 Task: Find a place to stay in Kilis, Turkey from 22 June to 30 June for 2 guests, with a price range of ₹7000 to ₹15000, 1 bedroom, 1 bed, 1 bathroom, and self check-in option.
Action: Mouse pressed left at (503, 52)
Screenshot: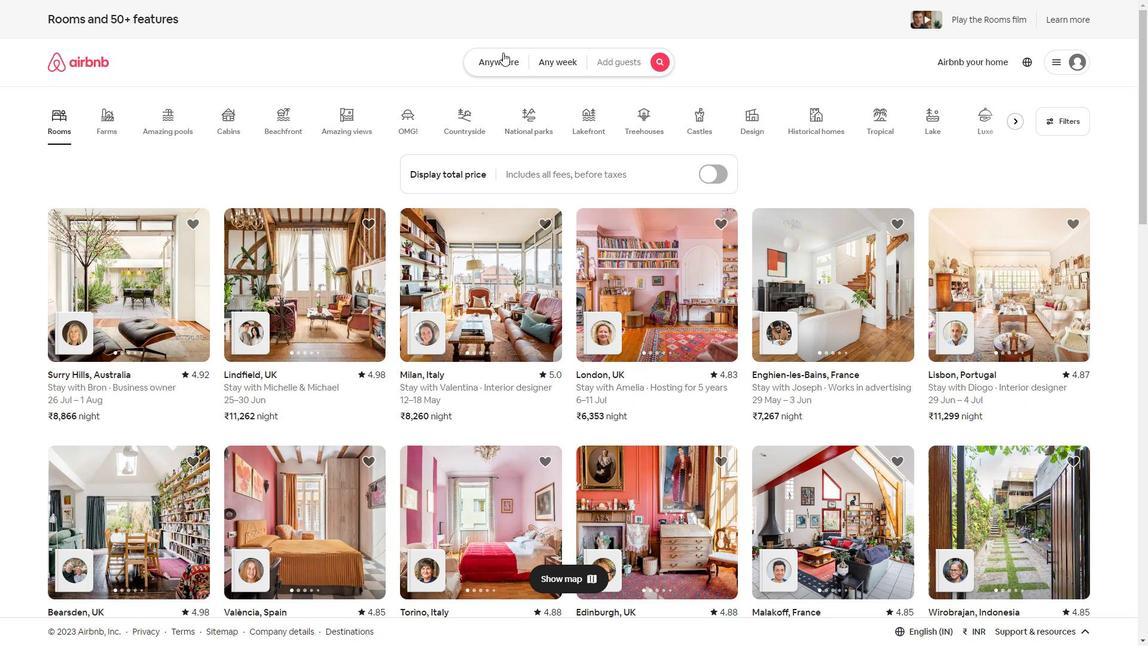 
Action: Mouse moved to (432, 97)
Screenshot: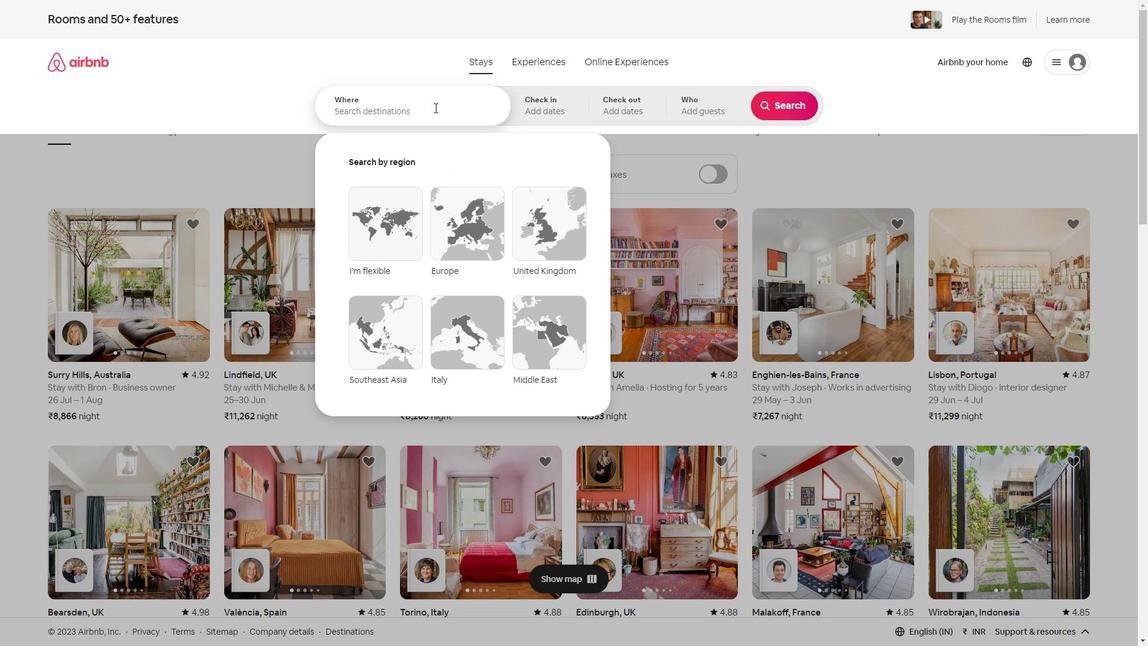
Action: Mouse pressed left at (432, 97)
Screenshot: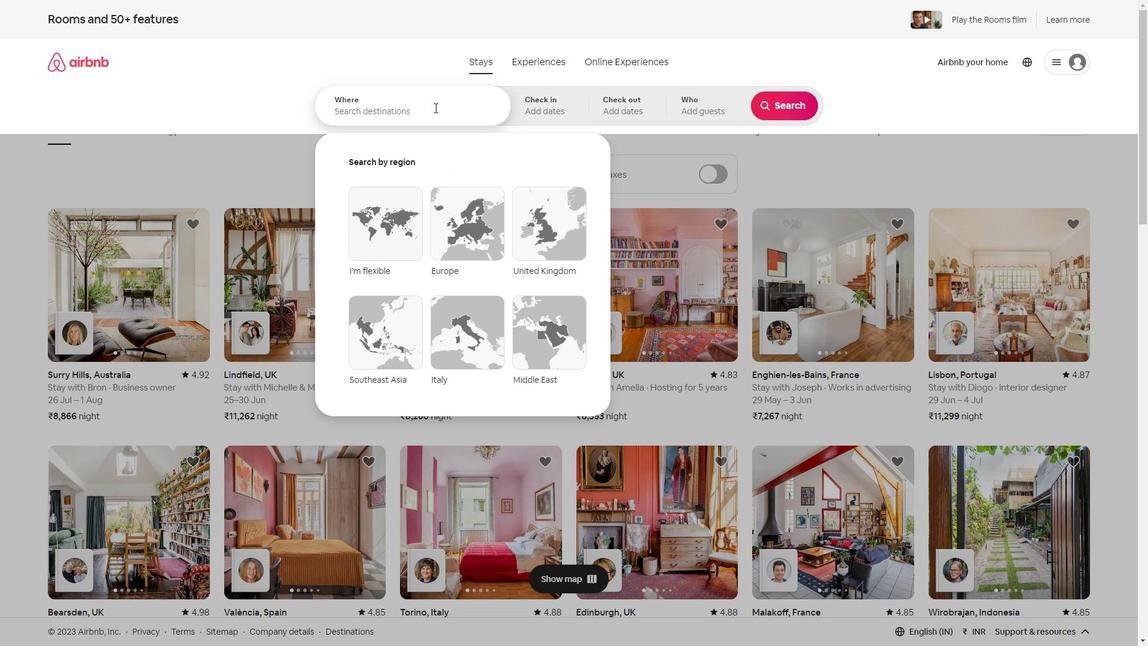 
Action: Mouse moved to (415, 114)
Screenshot: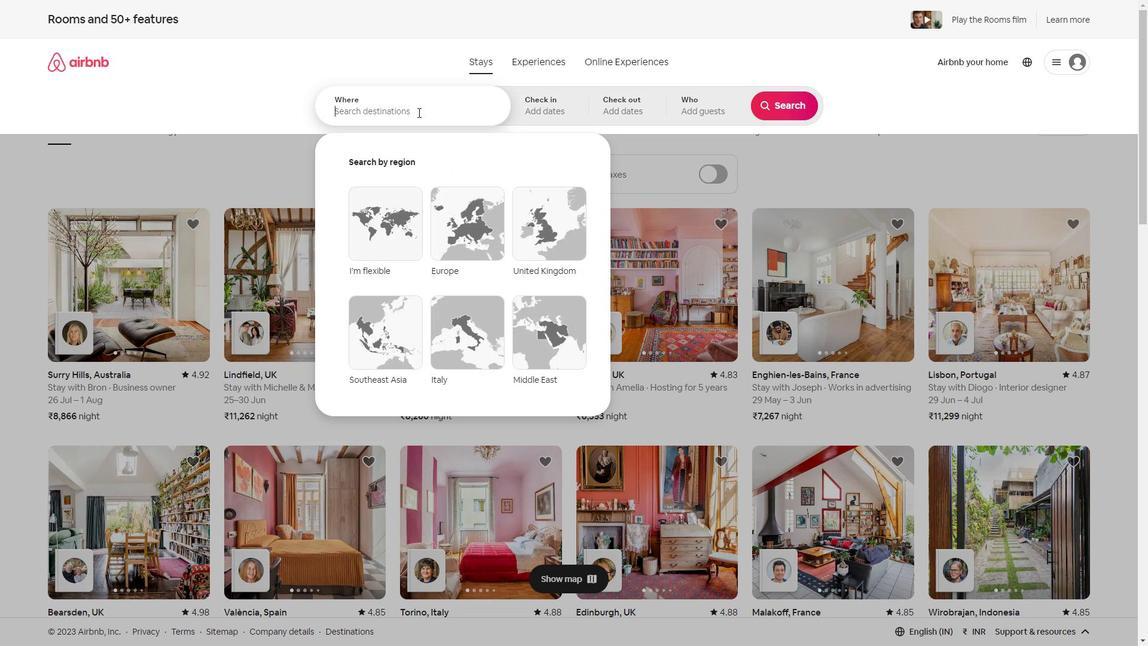 
Action: Key pressed <Key.shift>Space<Key.space>in<Key.space><Key.shift><Key.shift><Key.shift>Kilis,<Key.shift>TURKEY
Screenshot: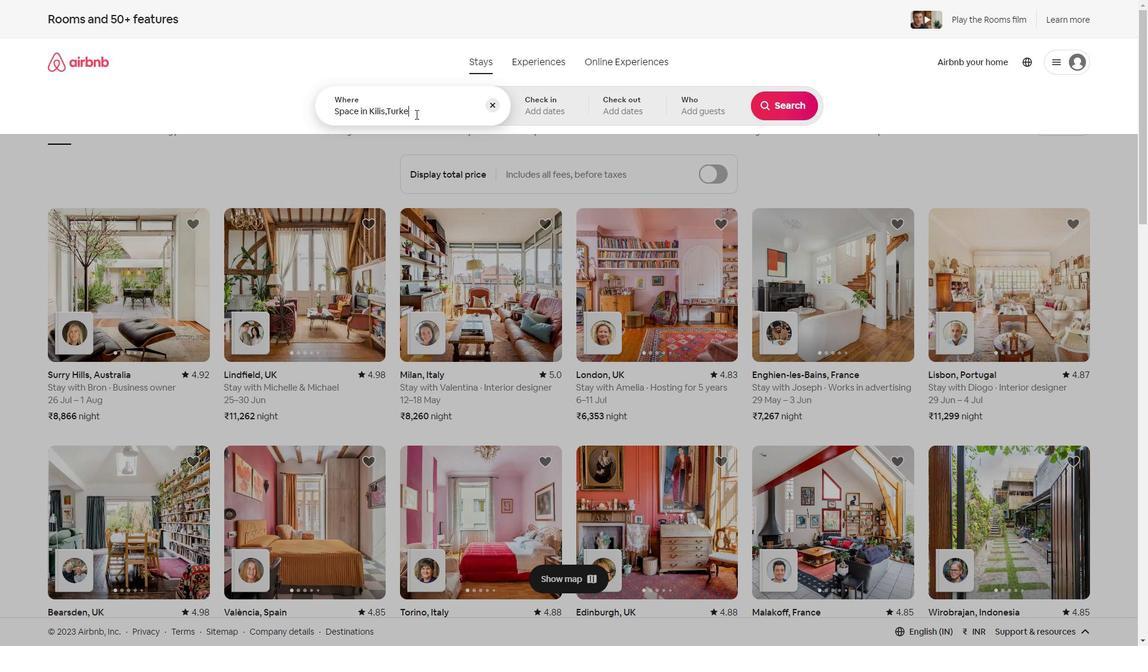 
Action: Mouse moved to (526, 104)
Screenshot: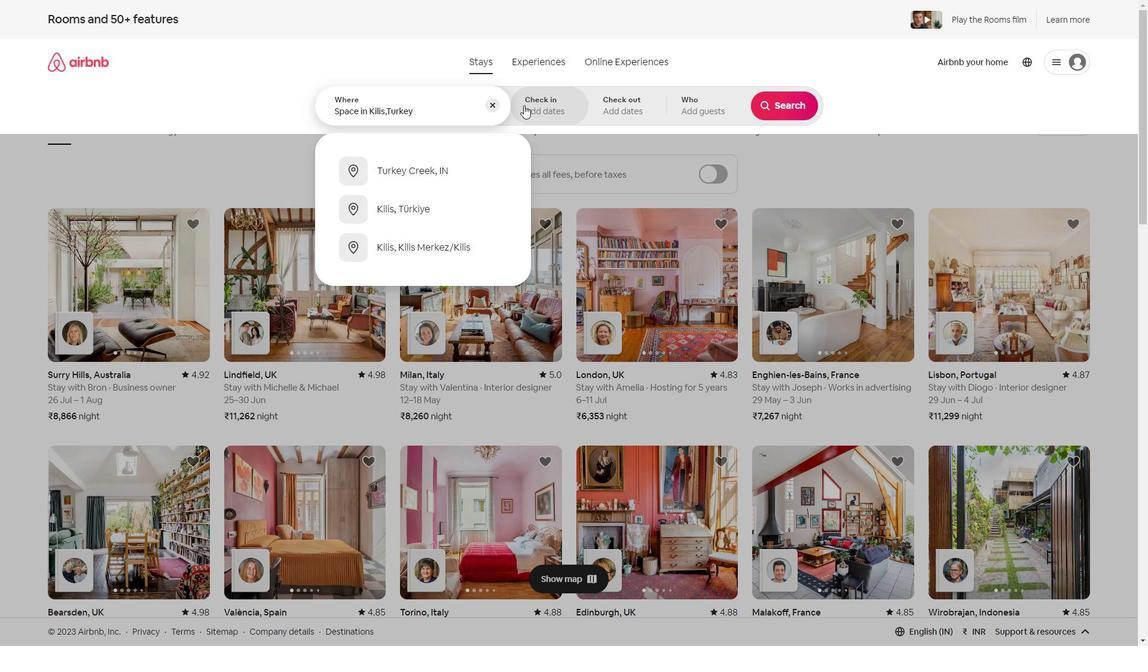 
Action: Mouse pressed left at (526, 104)
Screenshot: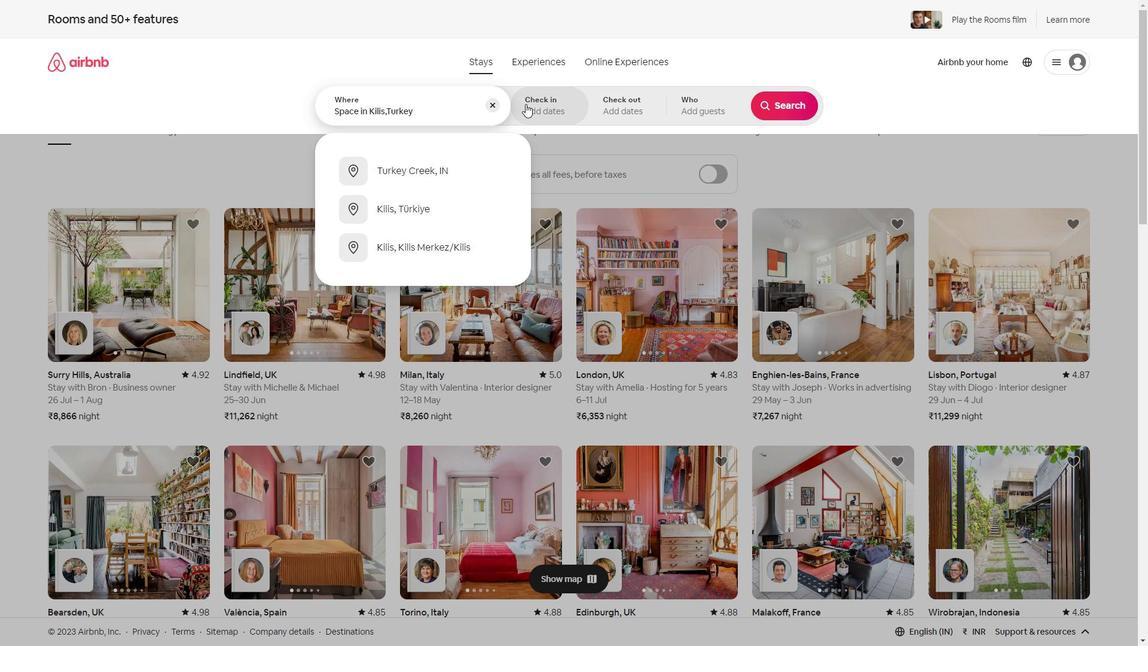 
Action: Mouse moved to (714, 339)
Screenshot: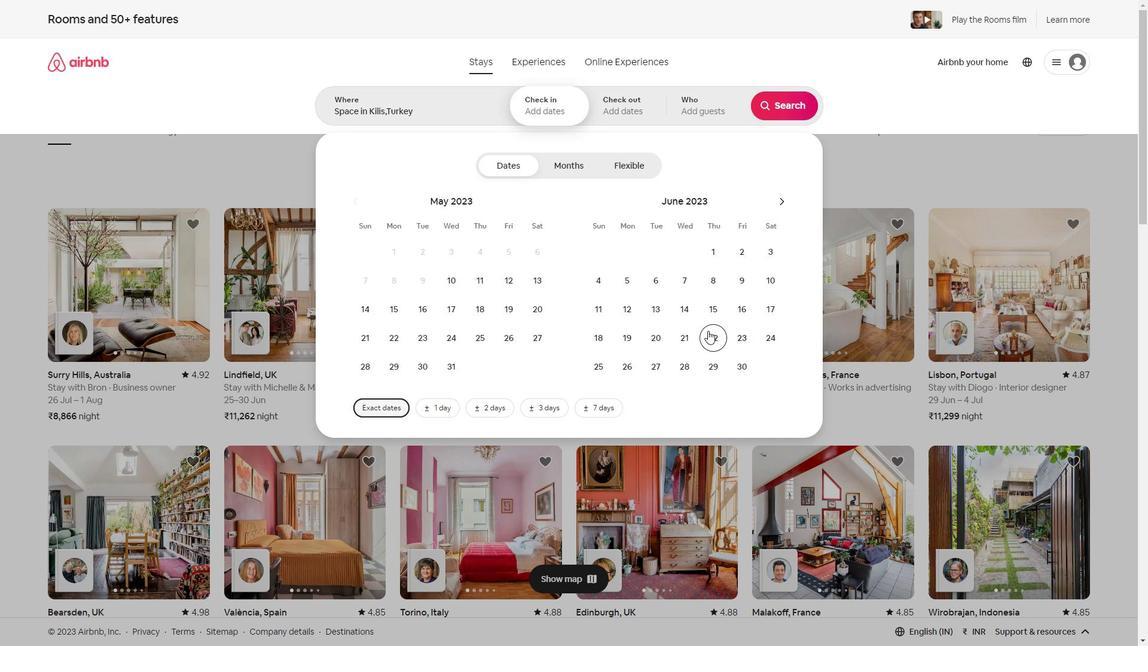 
Action: Mouse pressed left at (714, 339)
Screenshot: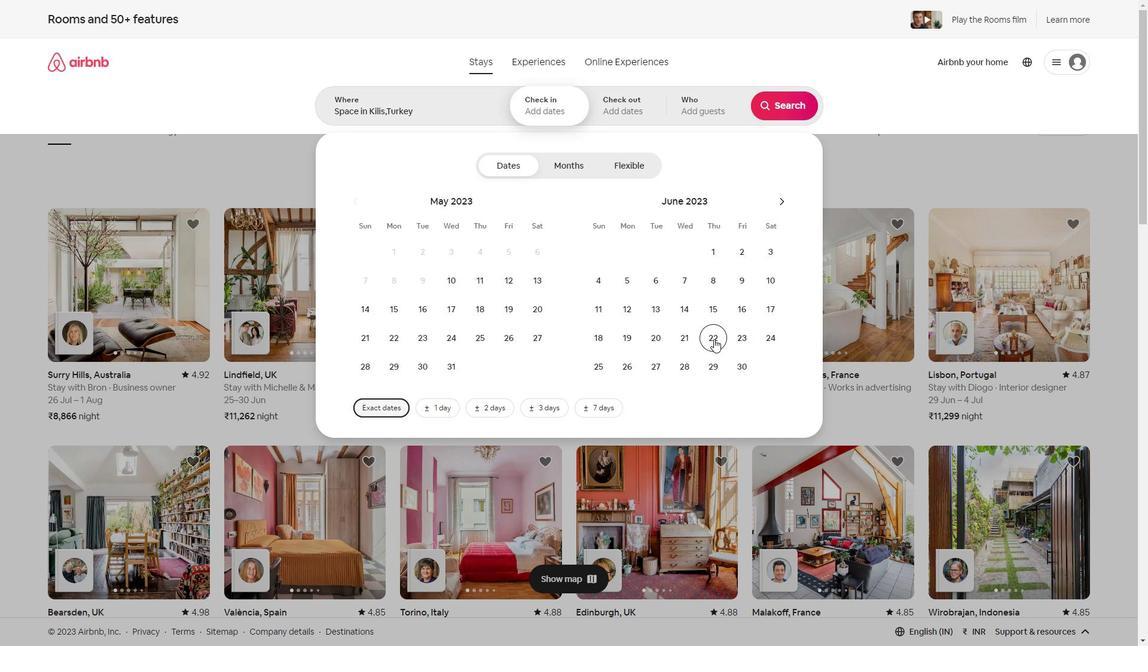 
Action: Mouse moved to (736, 367)
Screenshot: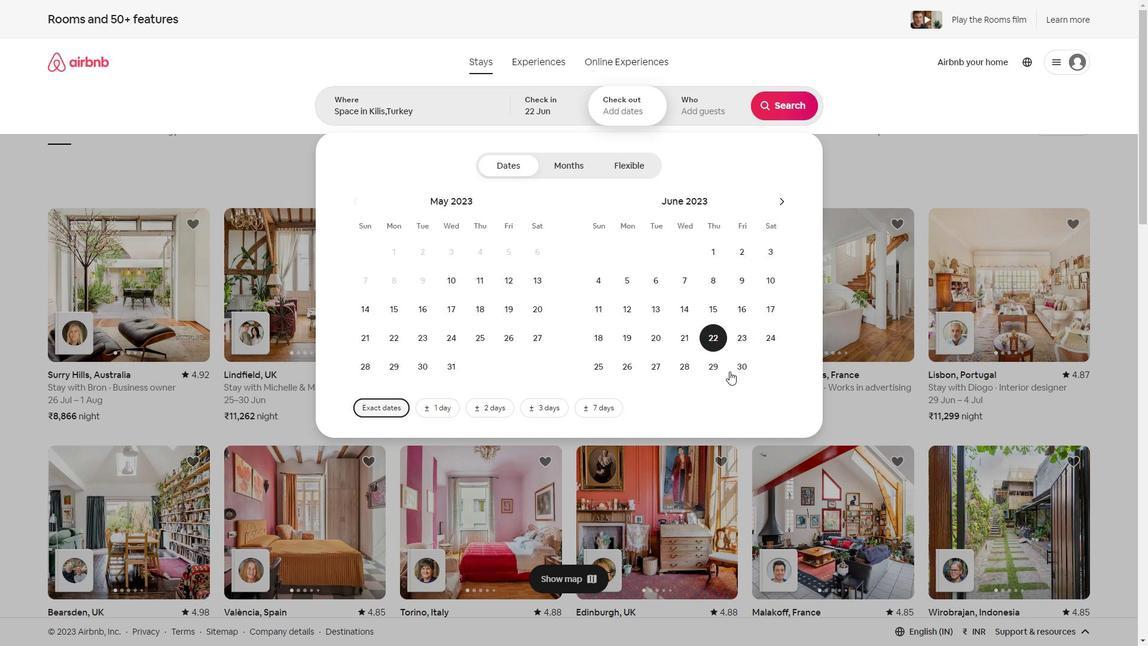 
Action: Mouse pressed left at (736, 367)
Screenshot: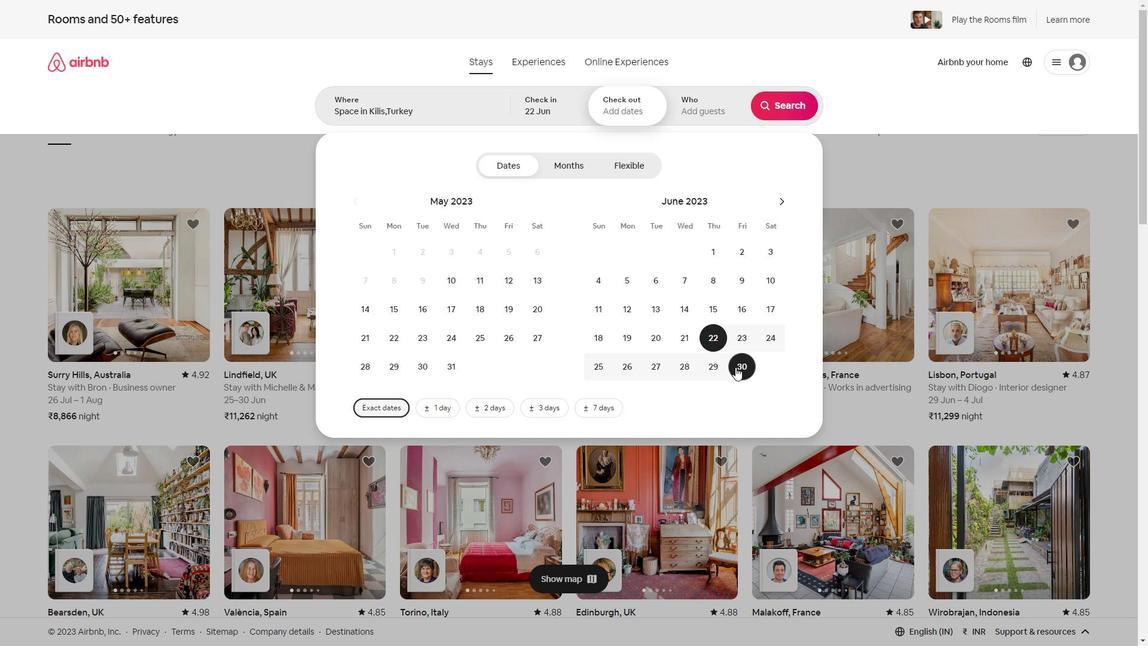 
Action: Mouse moved to (697, 114)
Screenshot: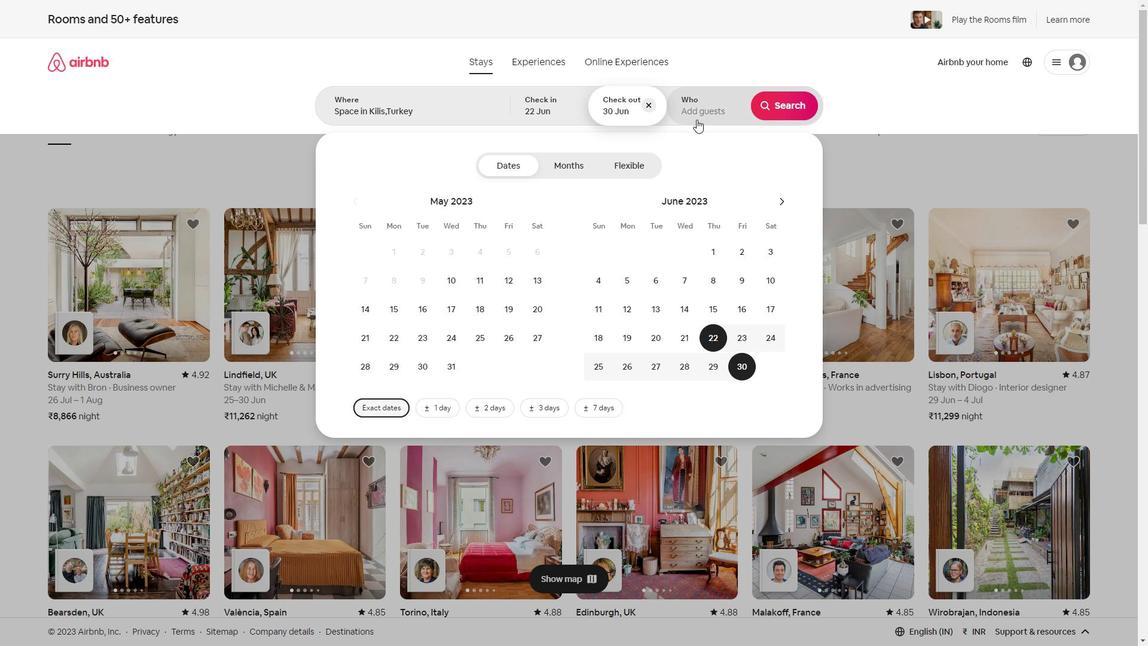 
Action: Mouse pressed left at (697, 114)
Screenshot: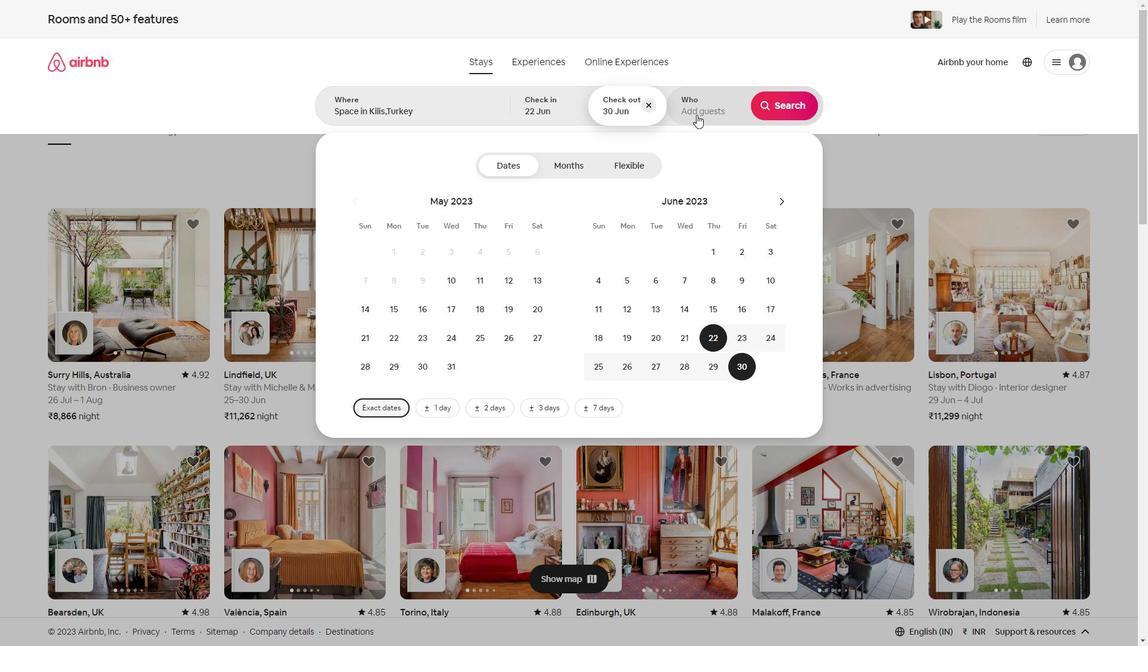 
Action: Mouse moved to (789, 169)
Screenshot: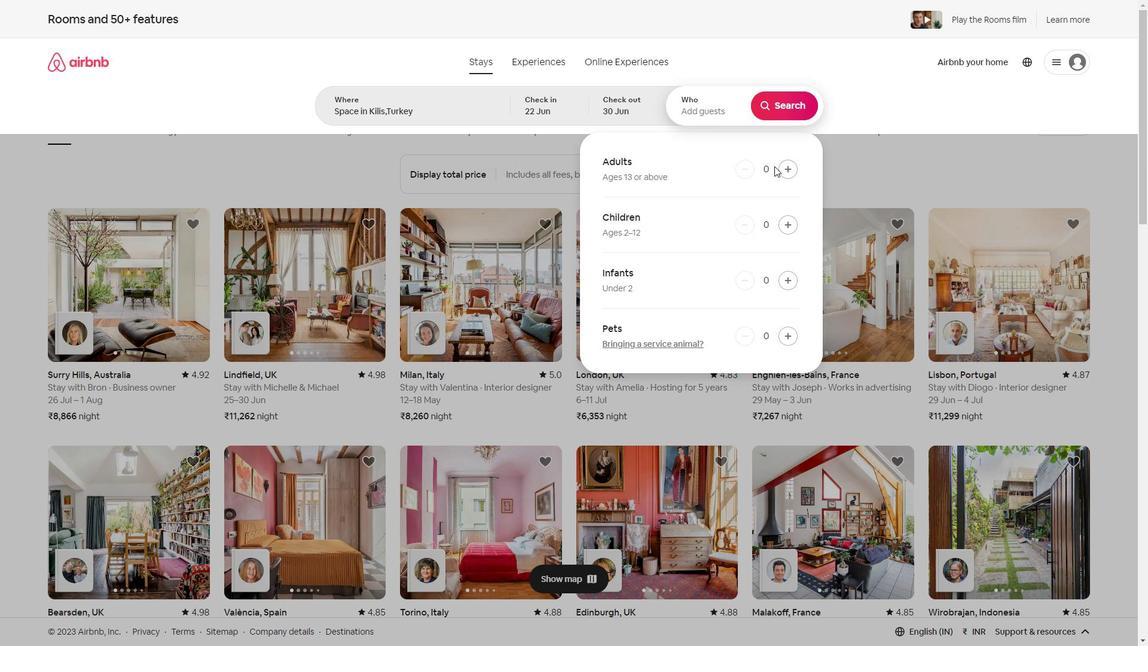
Action: Mouse pressed left at (789, 169)
Screenshot: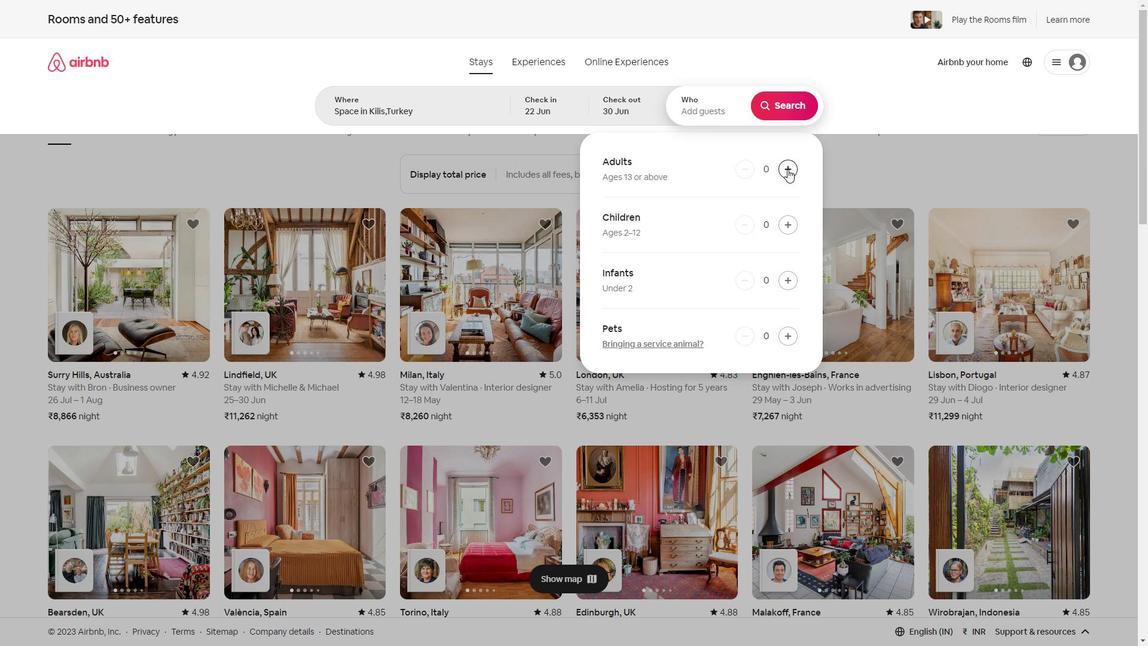 
Action: Mouse pressed left at (789, 169)
Screenshot: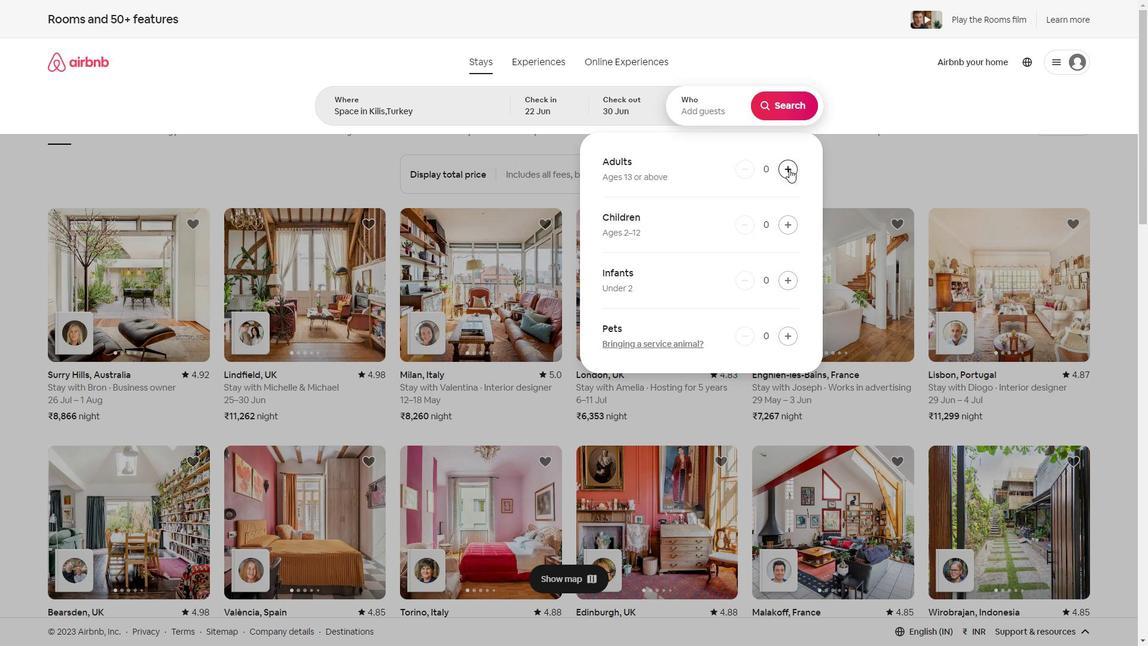 
Action: Mouse moved to (791, 112)
Screenshot: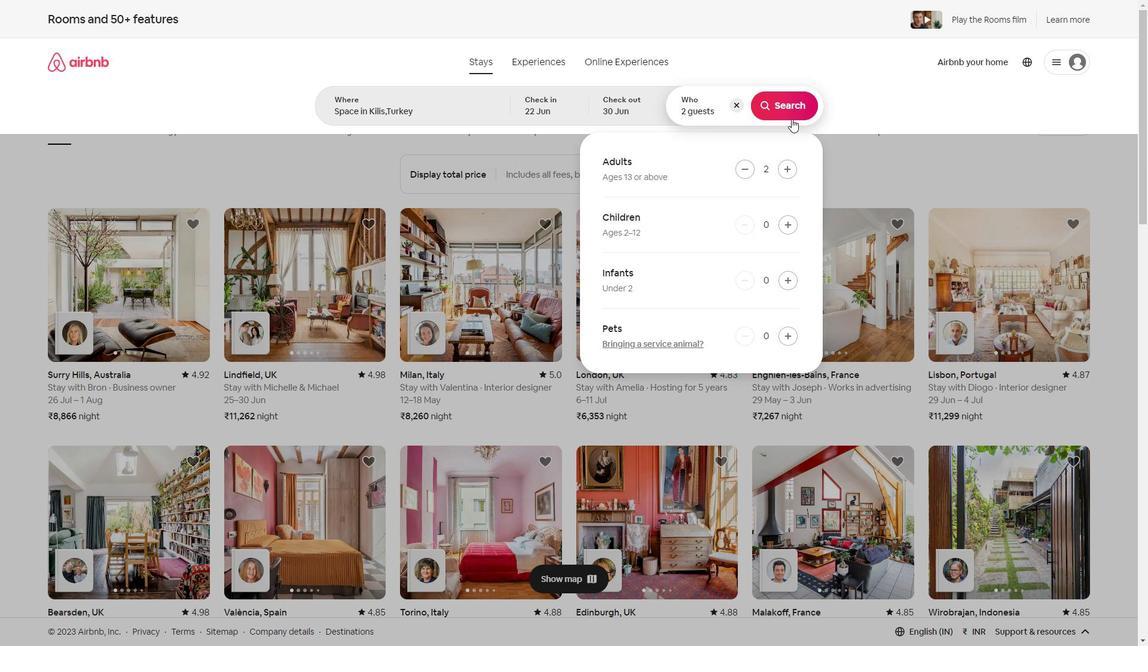 
Action: Mouse pressed left at (791, 112)
Screenshot: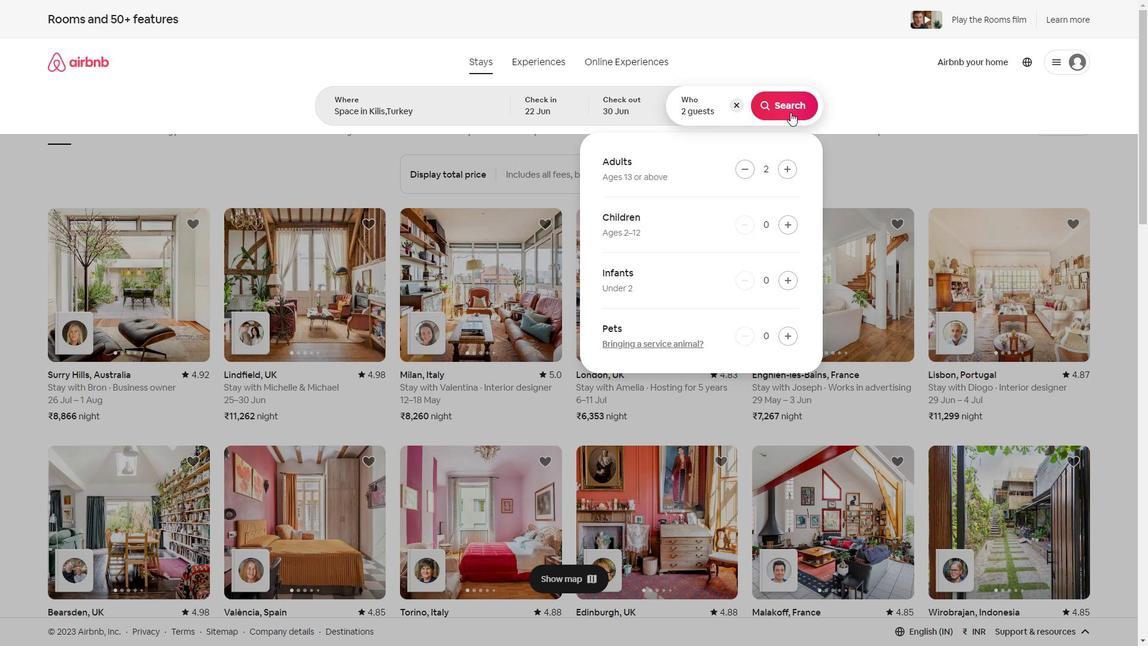 
Action: Mouse moved to (418, 360)
Screenshot: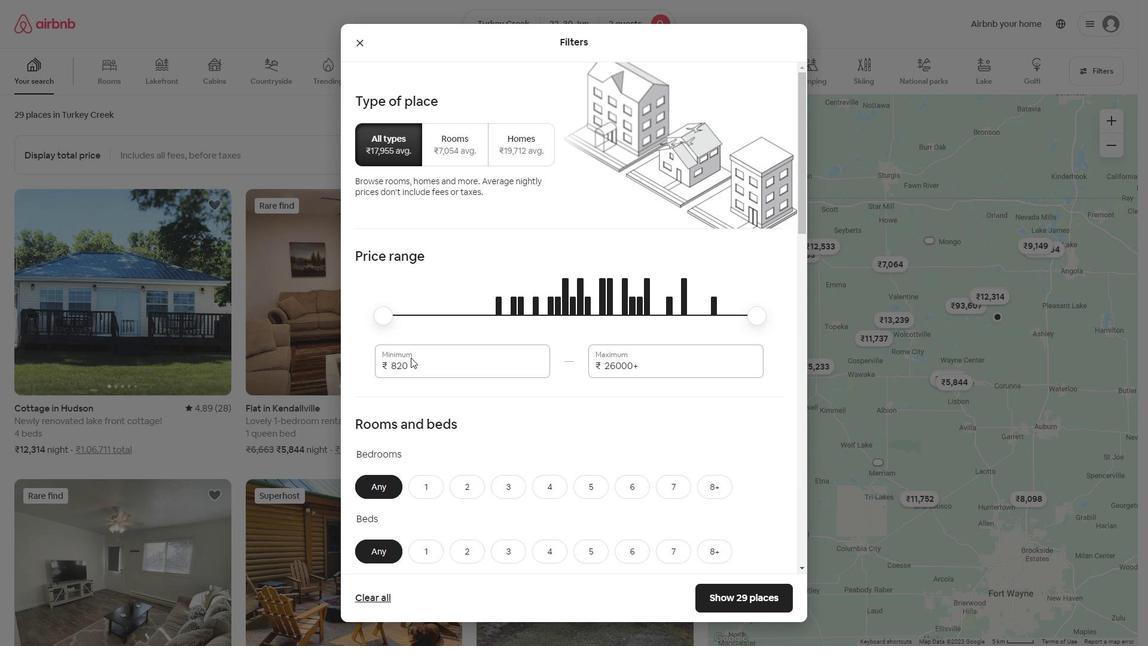 
Action: Mouse pressed left at (418, 360)
Screenshot: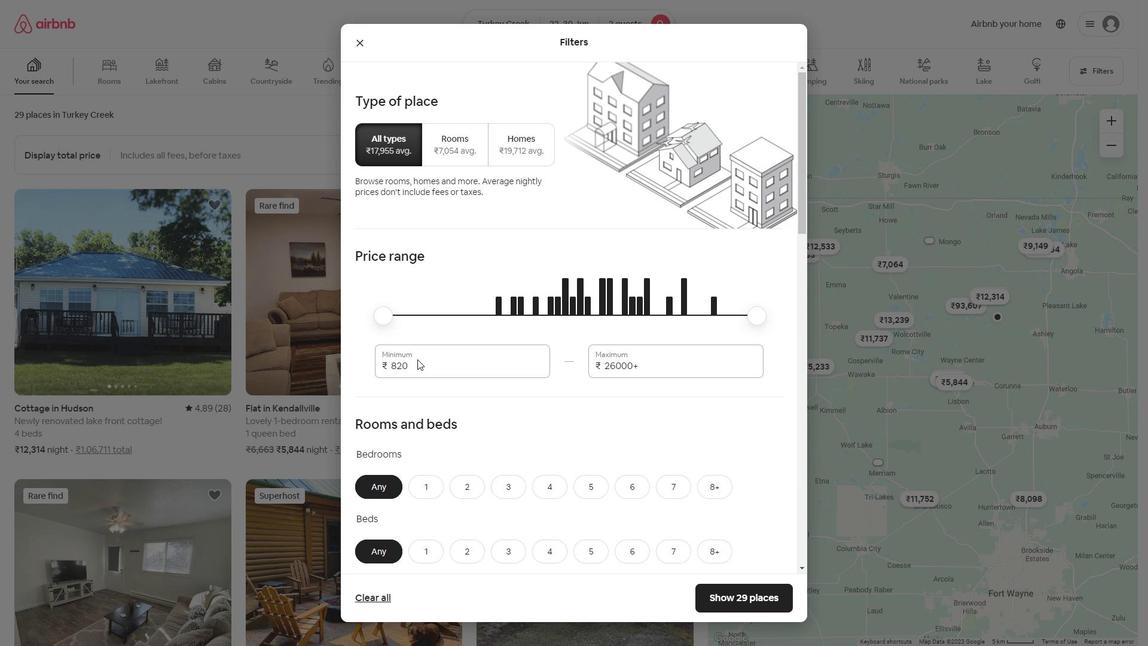 
Action: Key pressed <Key.backspace><Key.backspace><Key.backspace><Key.backspace><Key.backspace><Key.backspace><Key.backspace><Key.backspace><Key.backspace><Key.backspace><Key.backspace><Key.backspace>7000
Screenshot: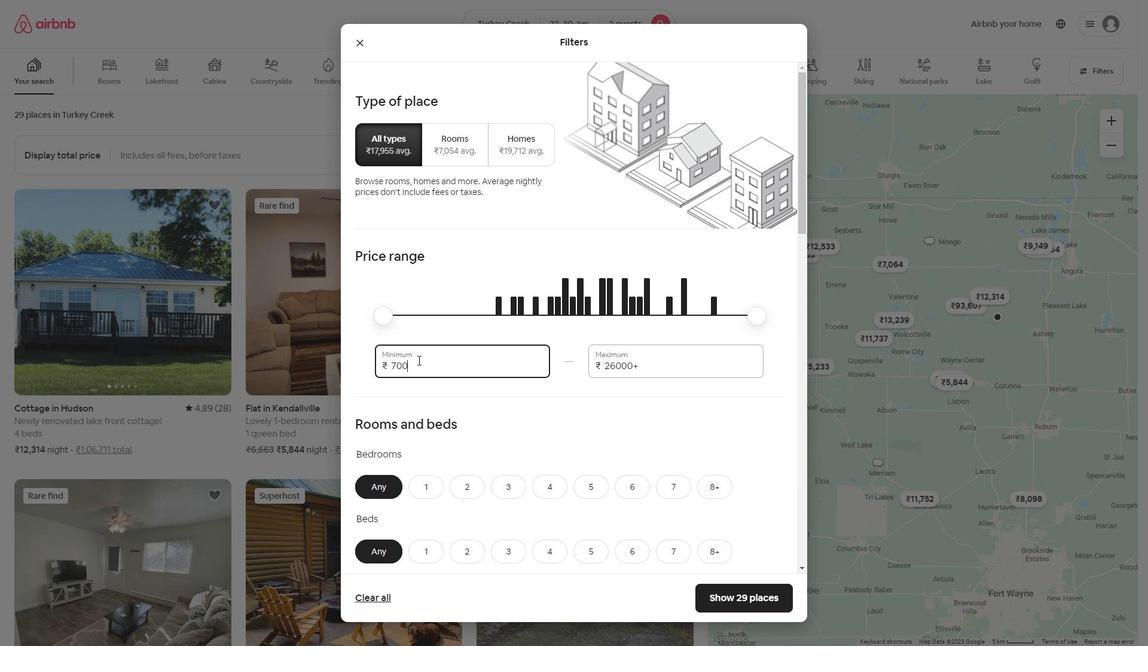
Action: Mouse moved to (680, 370)
Screenshot: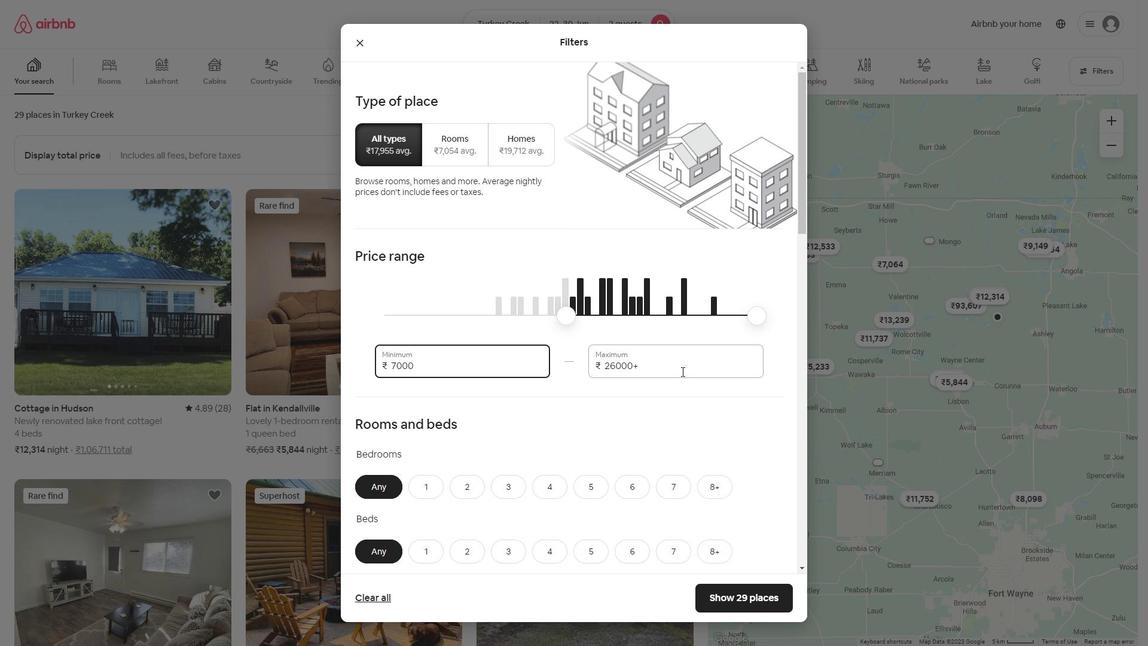 
Action: Mouse pressed left at (680, 370)
Screenshot: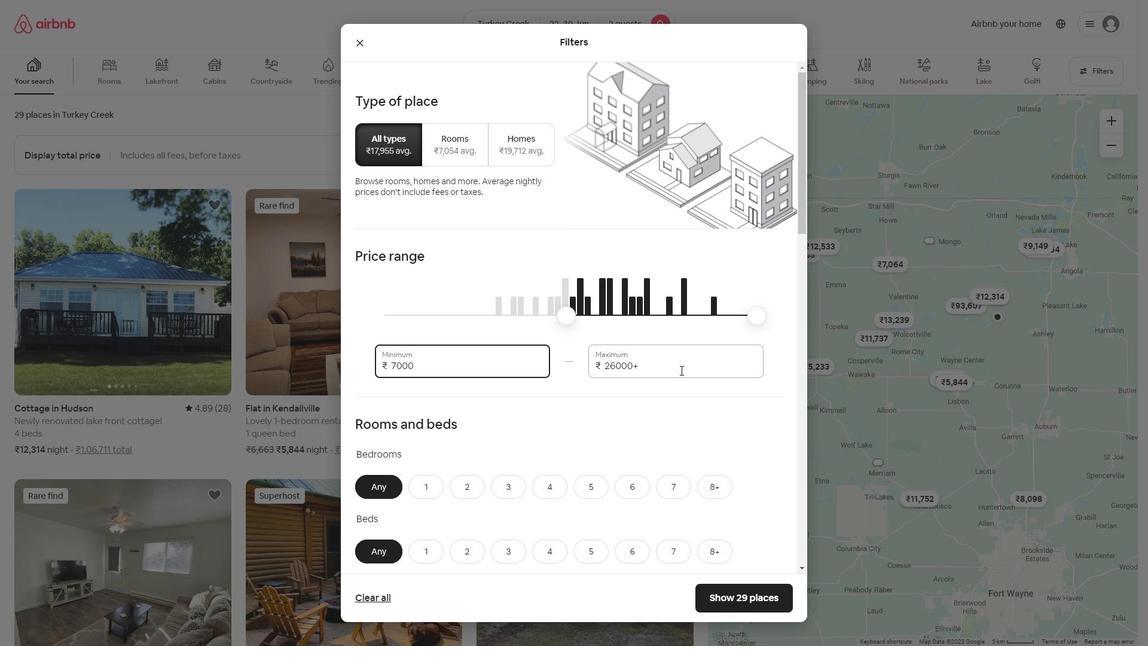 
Action: Key pressed <Key.backspace><Key.backspace><Key.backspace><Key.backspace><Key.backspace><Key.backspace><Key.backspace><Key.backspace><Key.backspace><Key.backspace><Key.backspace><Key.backspace><Key.backspace><Key.backspace><Key.backspace>15000
Screenshot: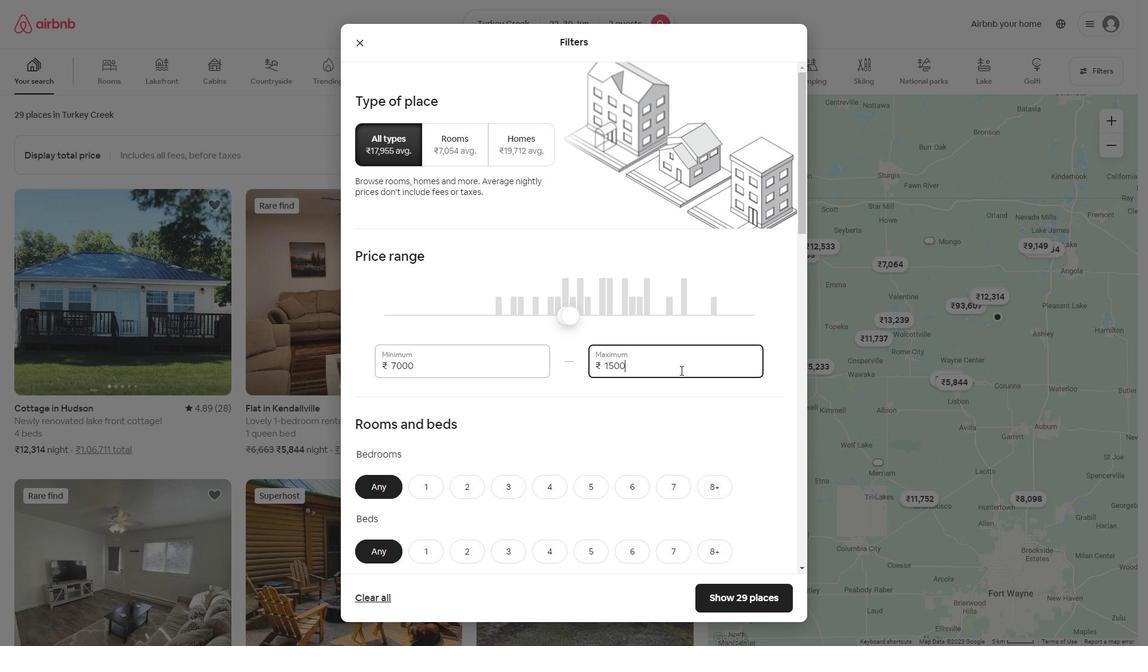 
Action: Mouse moved to (508, 486)
Screenshot: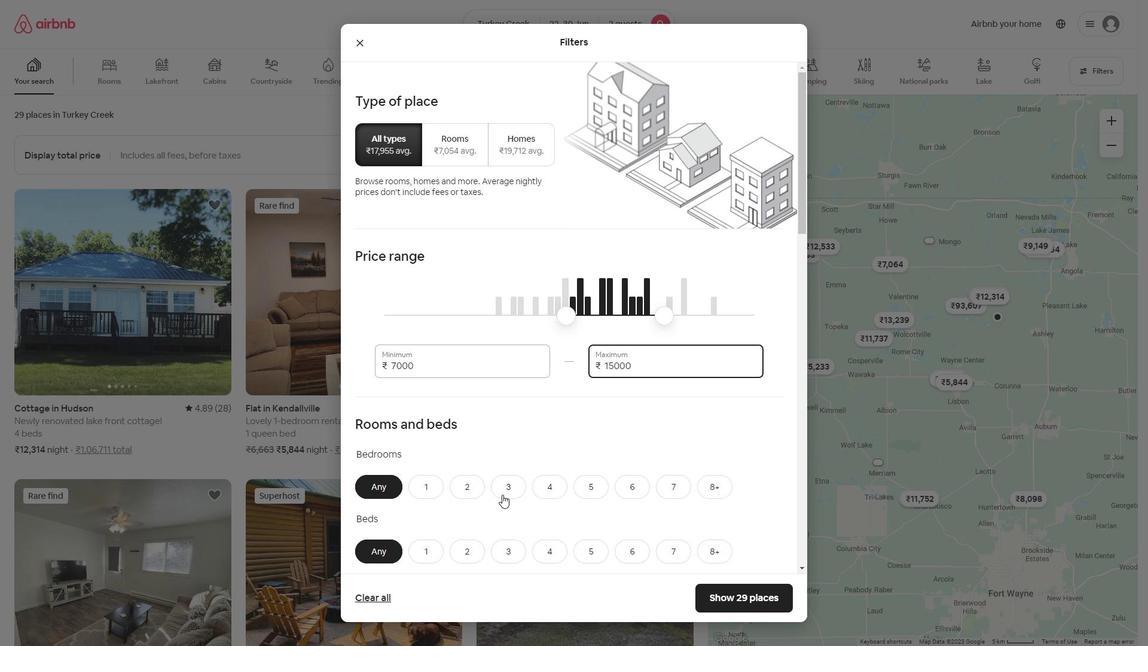 
Action: Mouse scrolled (508, 485) with delta (0, 0)
Screenshot: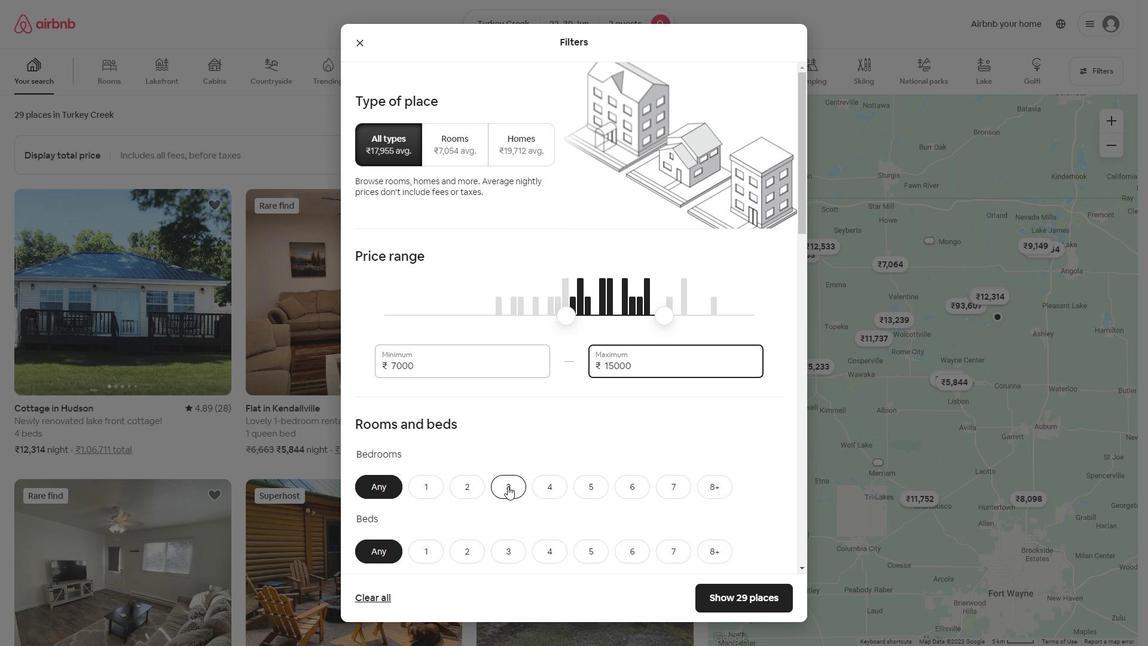 
Action: Mouse scrolled (508, 485) with delta (0, 0)
Screenshot: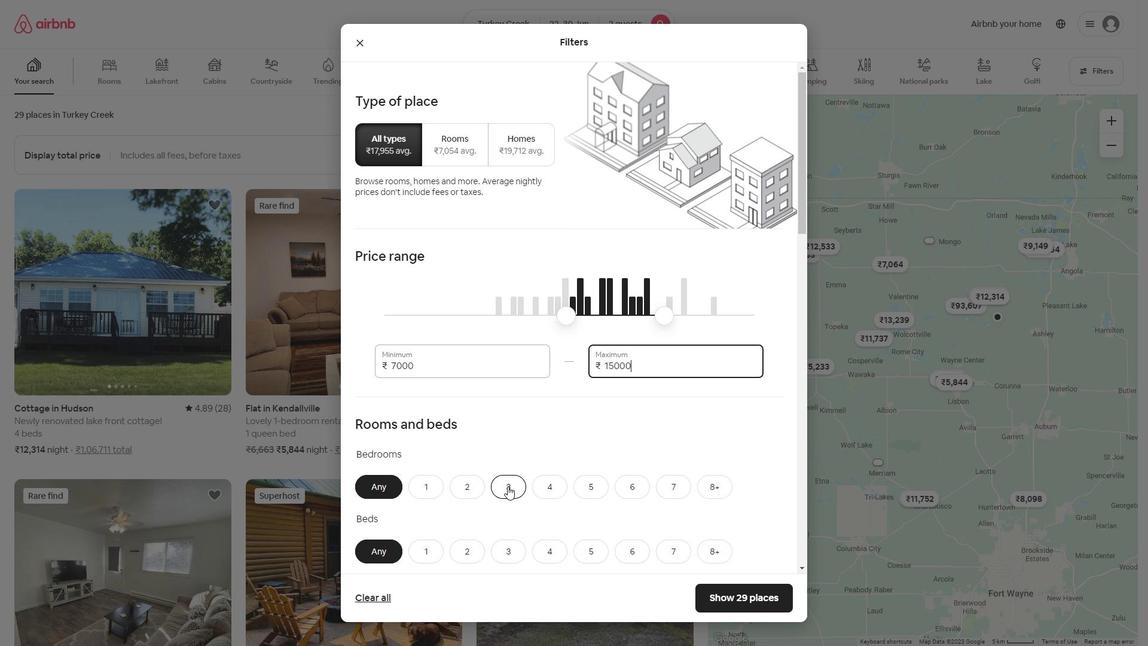 
Action: Mouse moved to (423, 369)
Screenshot: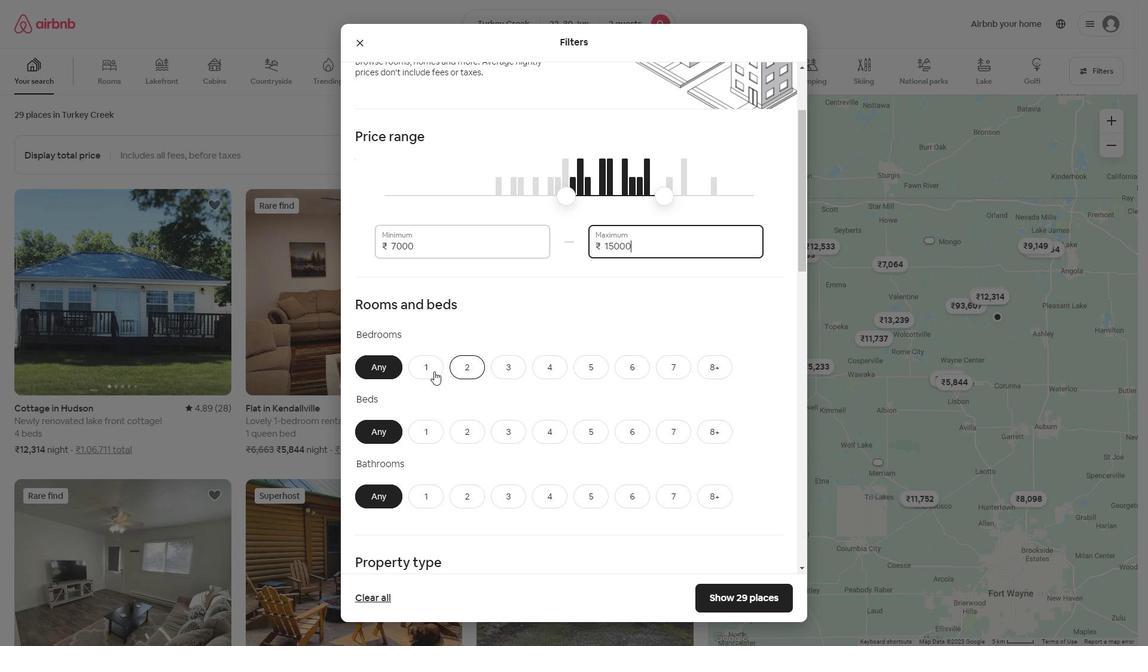 
Action: Mouse pressed left at (423, 369)
Screenshot: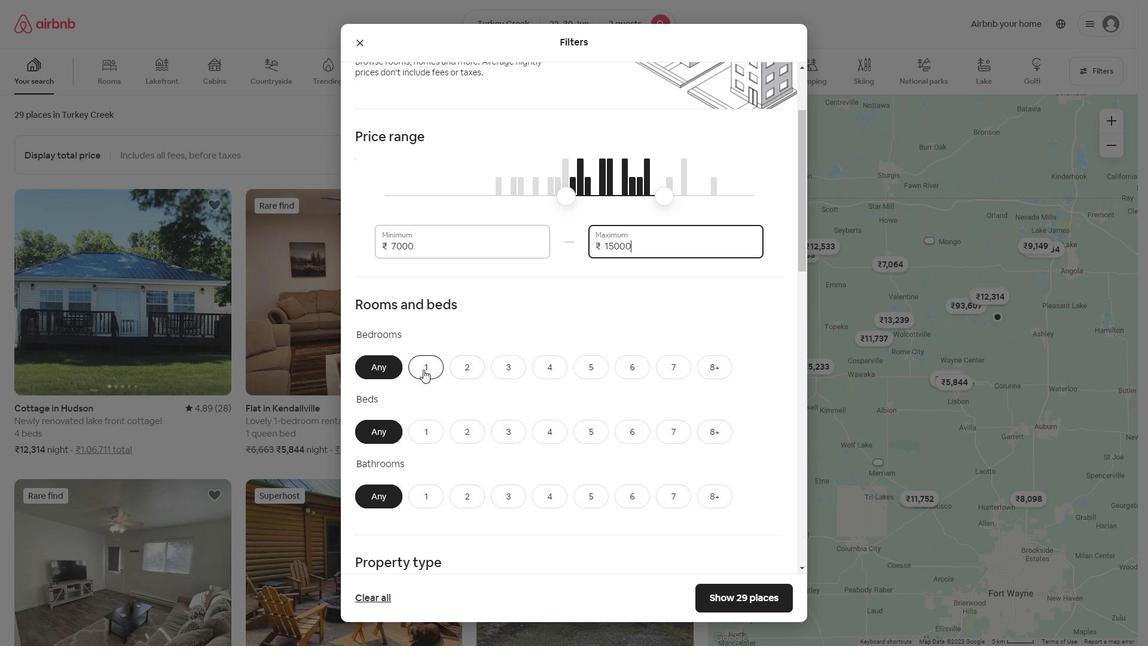 
Action: Mouse moved to (423, 421)
Screenshot: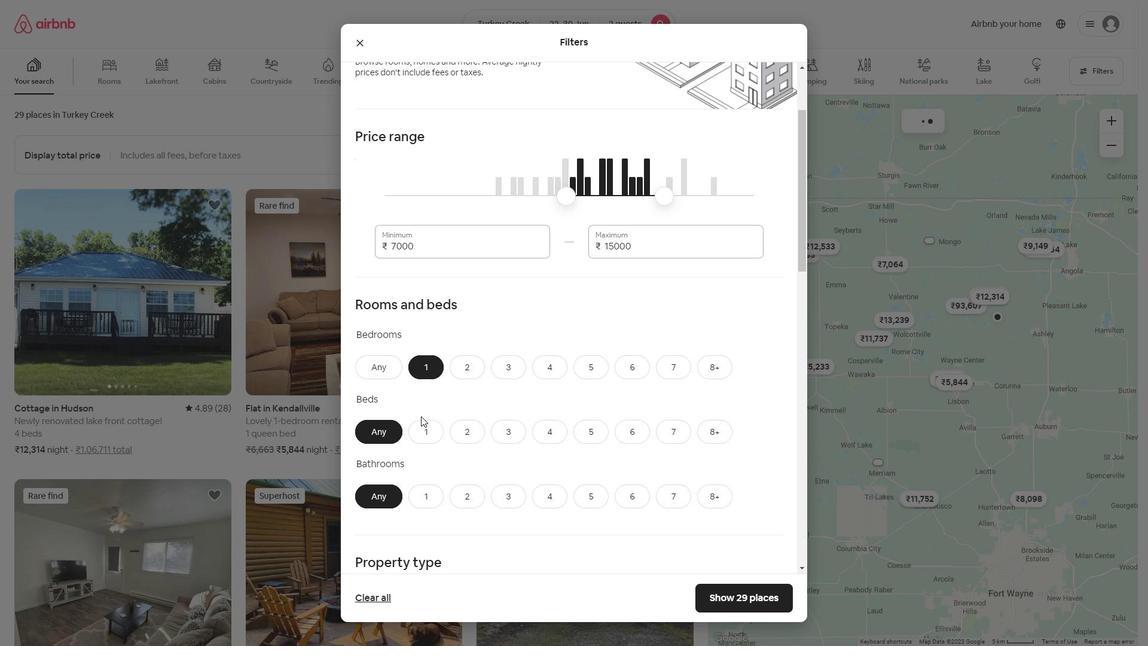 
Action: Mouse pressed left at (423, 421)
Screenshot: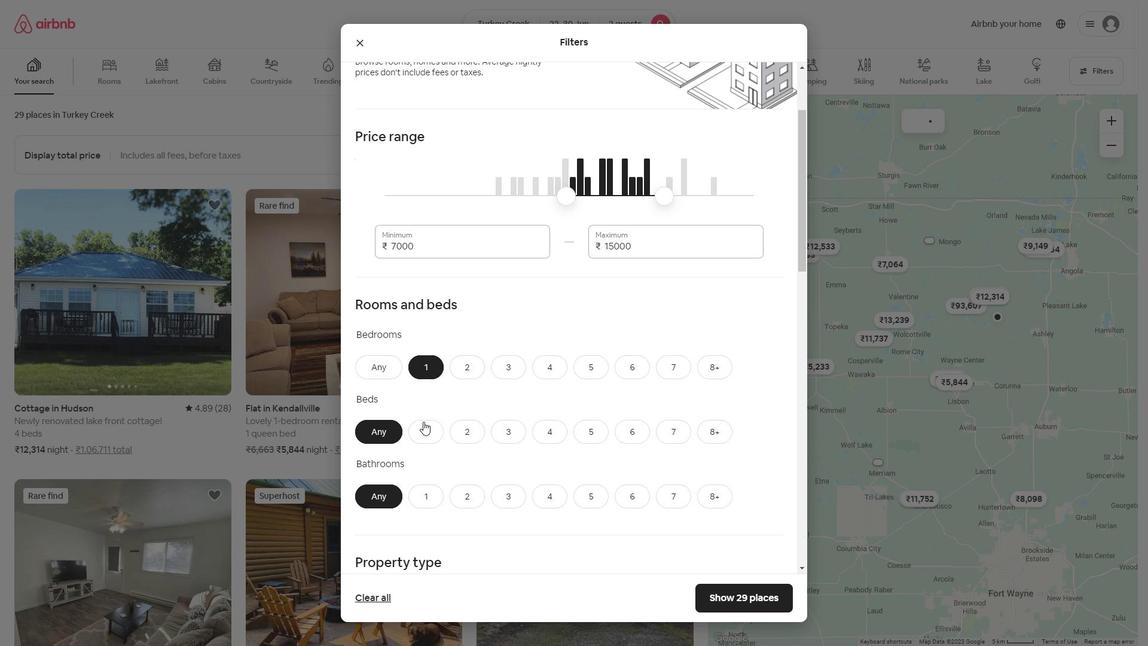 
Action: Mouse moved to (417, 496)
Screenshot: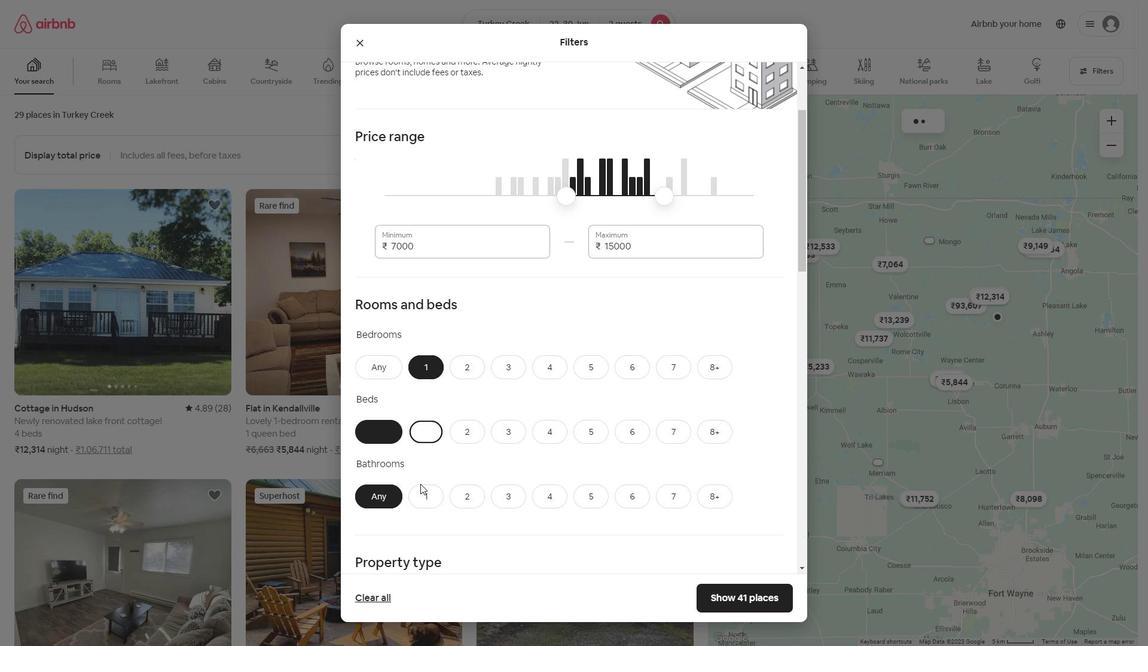 
Action: Mouse pressed left at (417, 496)
Screenshot: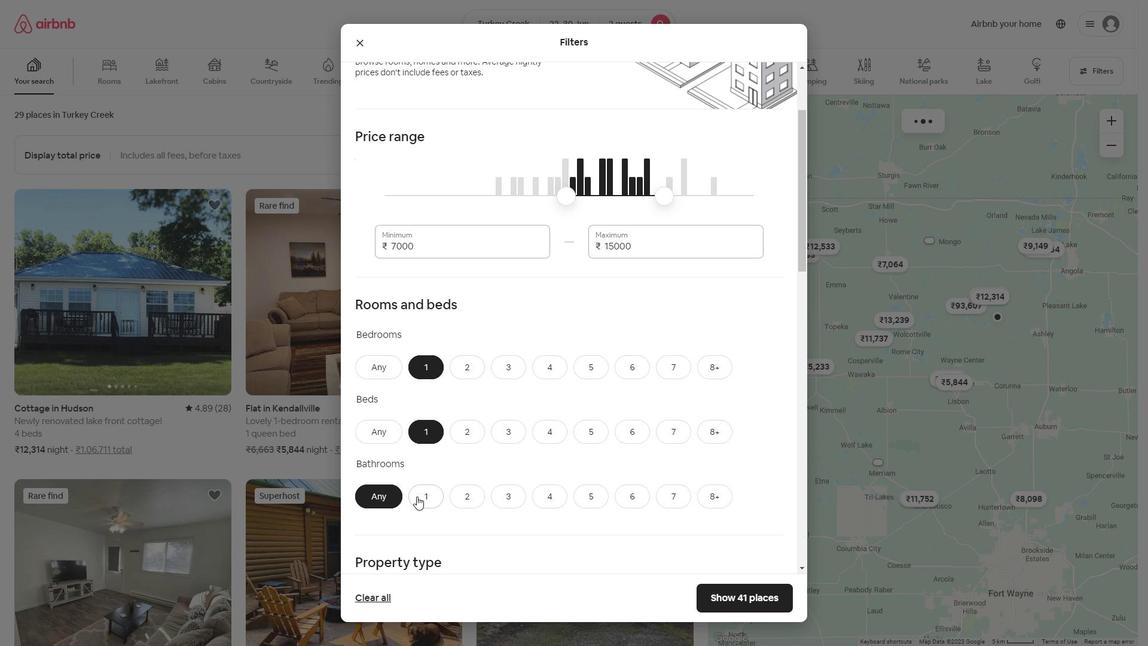 
Action: Mouse moved to (487, 415)
Screenshot: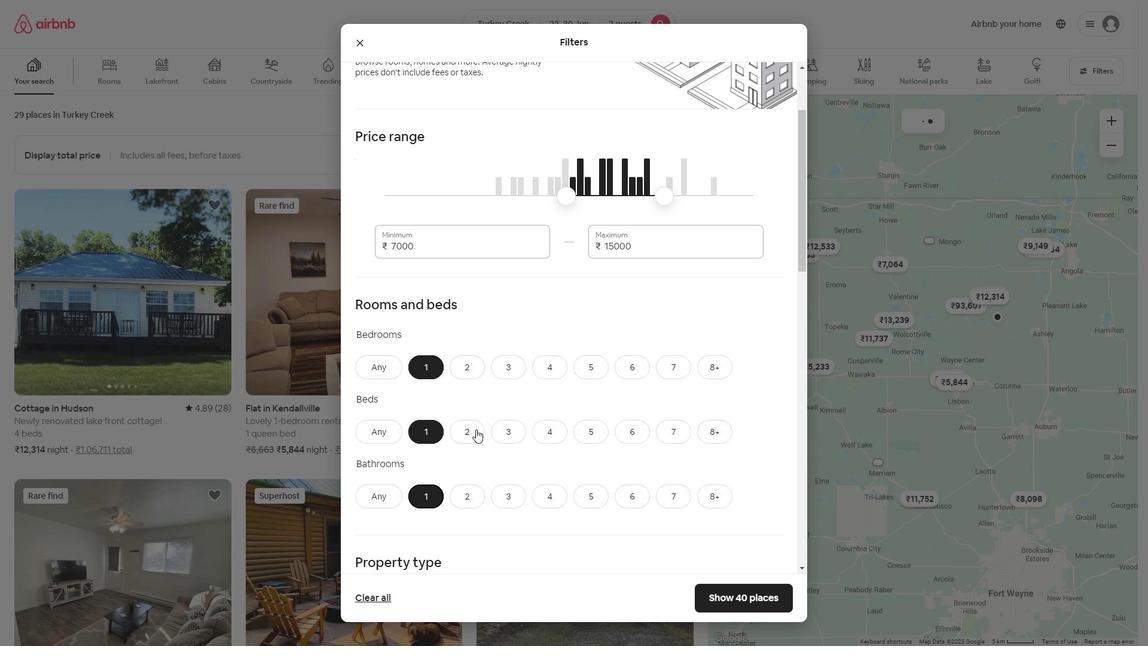
Action: Mouse scrolled (487, 414) with delta (0, 0)
Screenshot: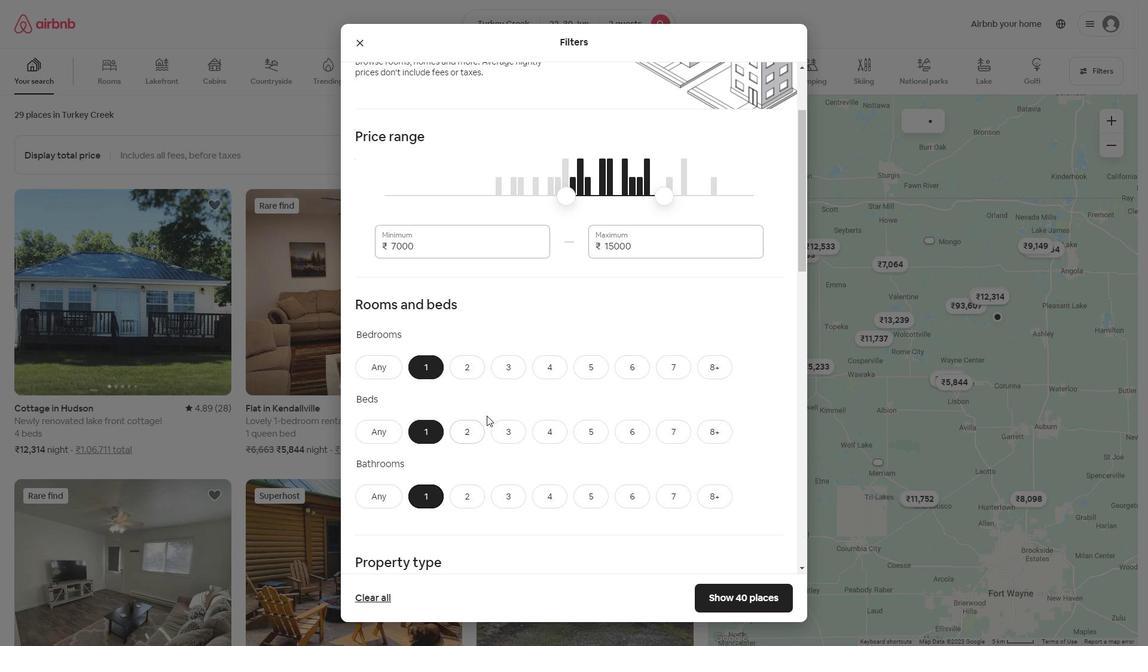 
Action: Mouse scrolled (487, 414) with delta (0, 0)
Screenshot: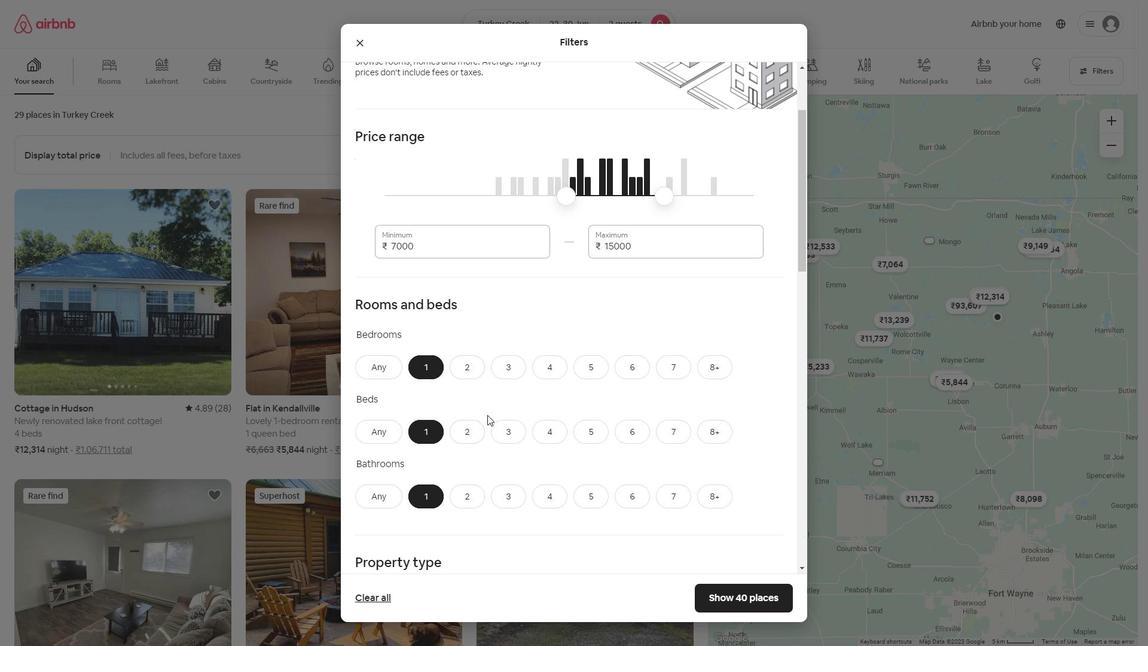 
Action: Mouse scrolled (487, 414) with delta (0, 0)
Screenshot: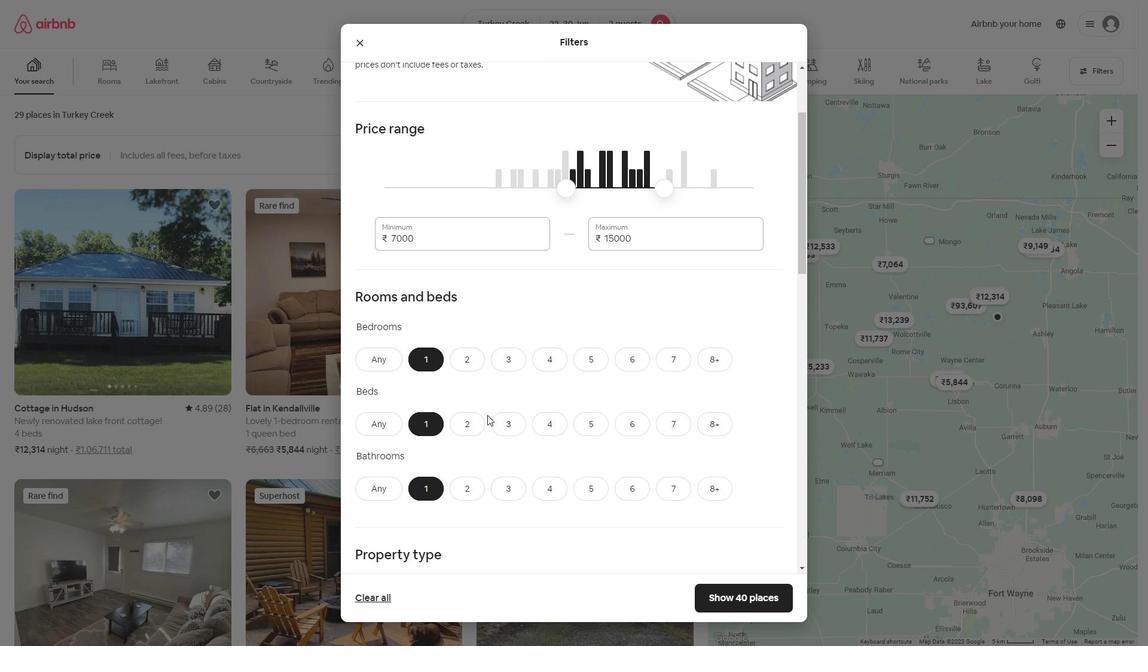 
Action: Mouse moved to (406, 424)
Screenshot: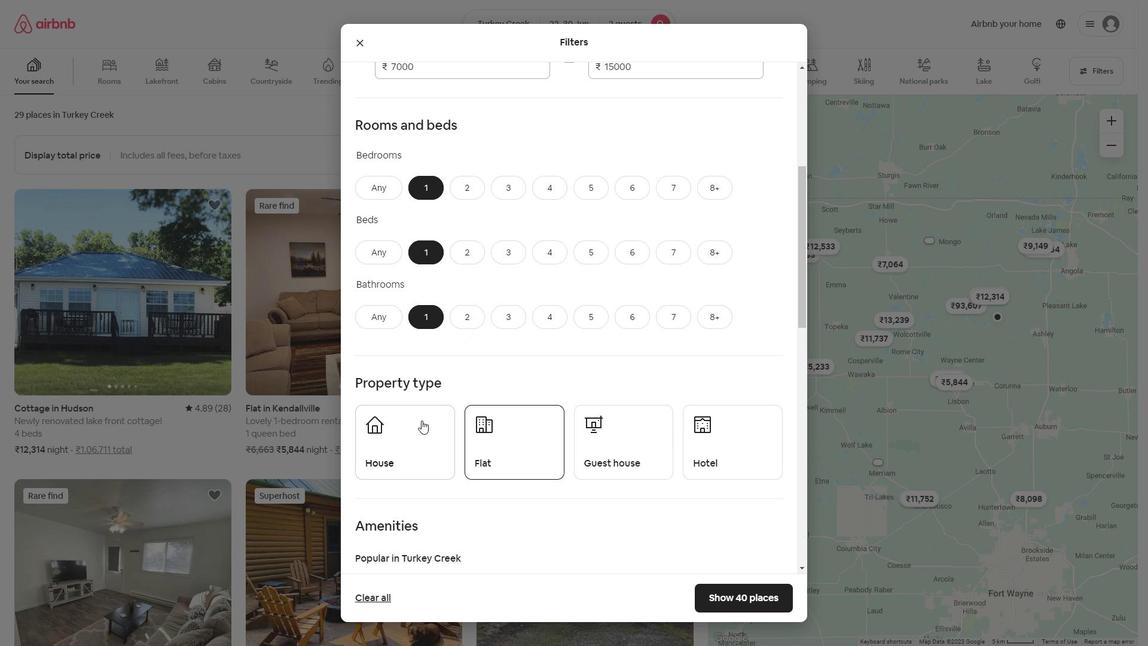 
Action: Mouse pressed left at (406, 424)
Screenshot: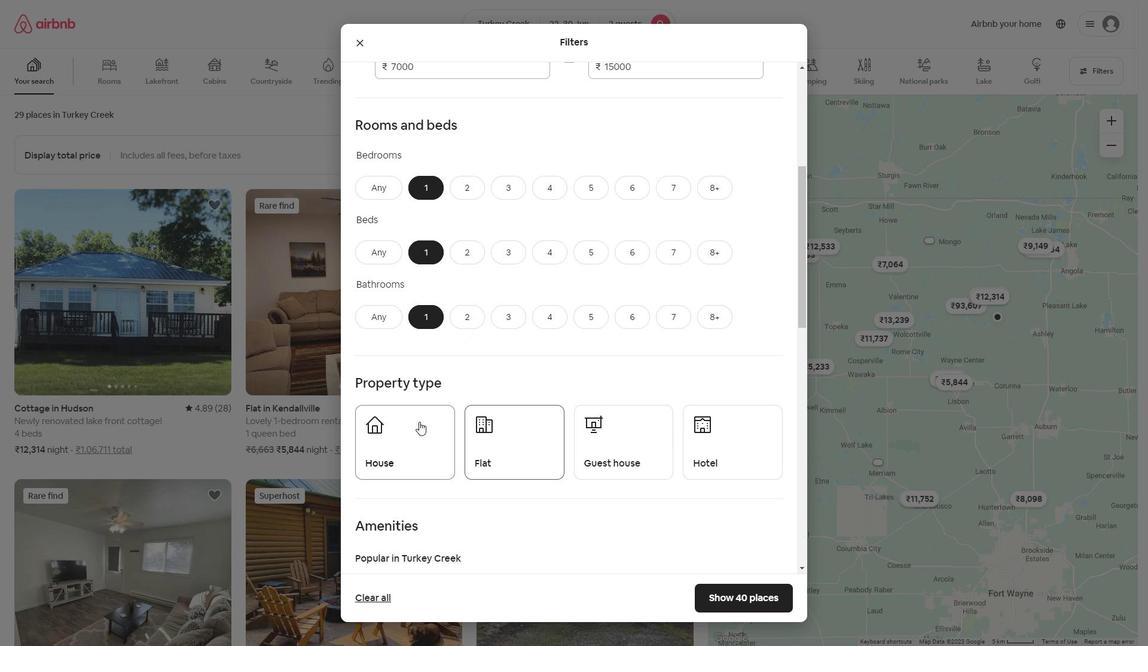 
Action: Mouse moved to (499, 436)
Screenshot: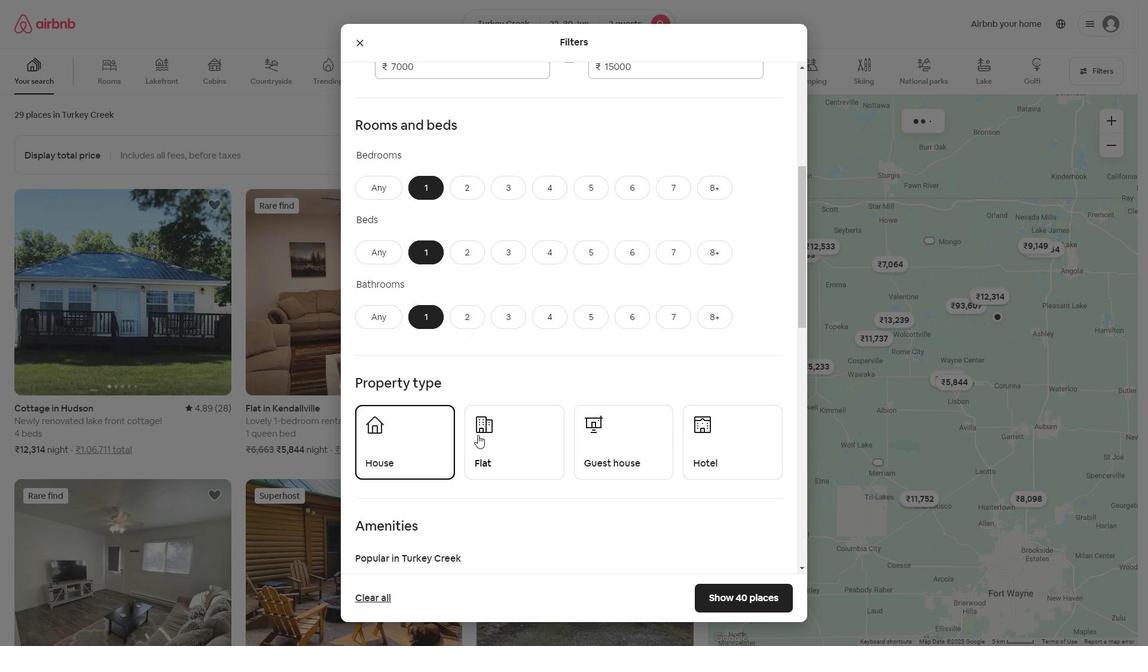 
Action: Mouse pressed left at (499, 436)
Screenshot: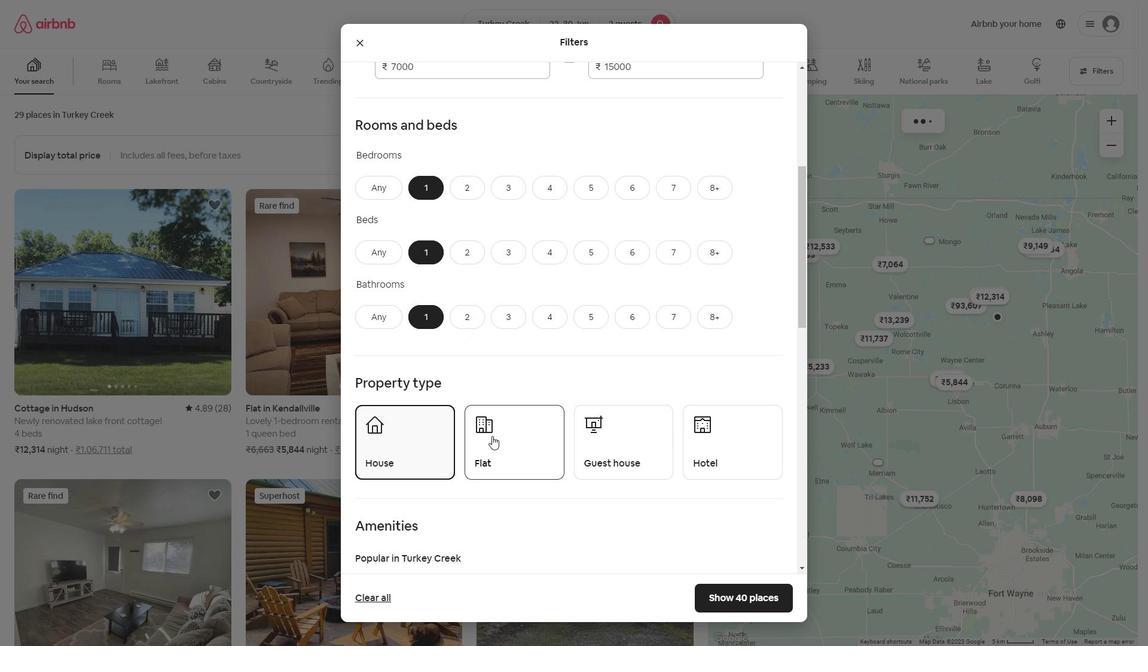 
Action: Mouse moved to (617, 452)
Screenshot: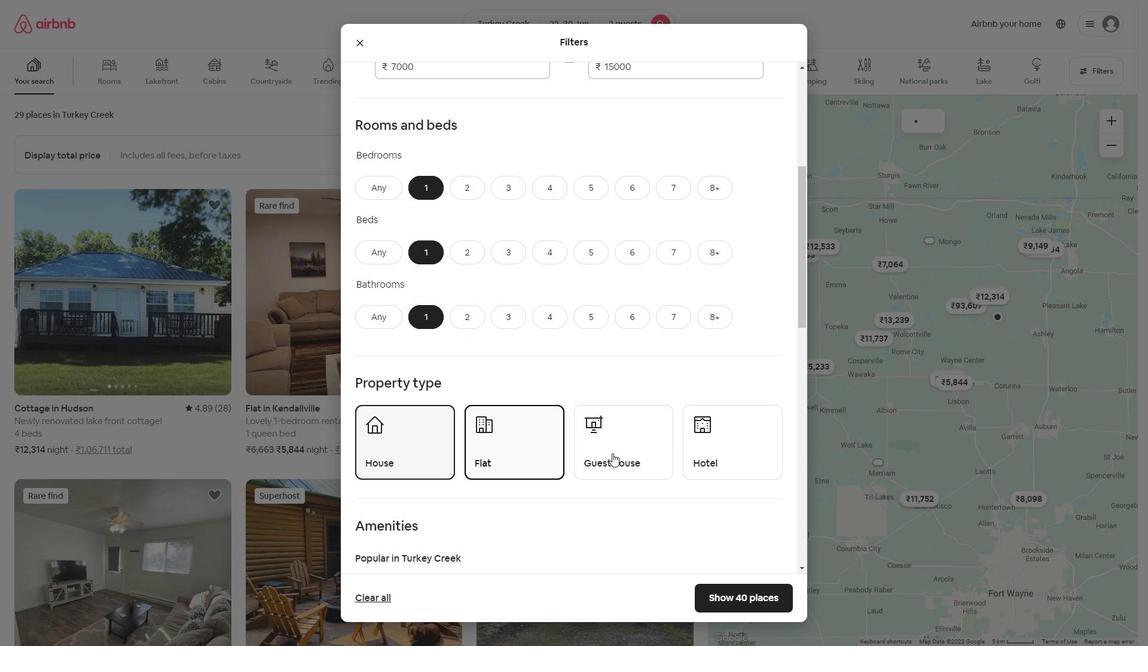 
Action: Mouse pressed left at (617, 452)
Screenshot: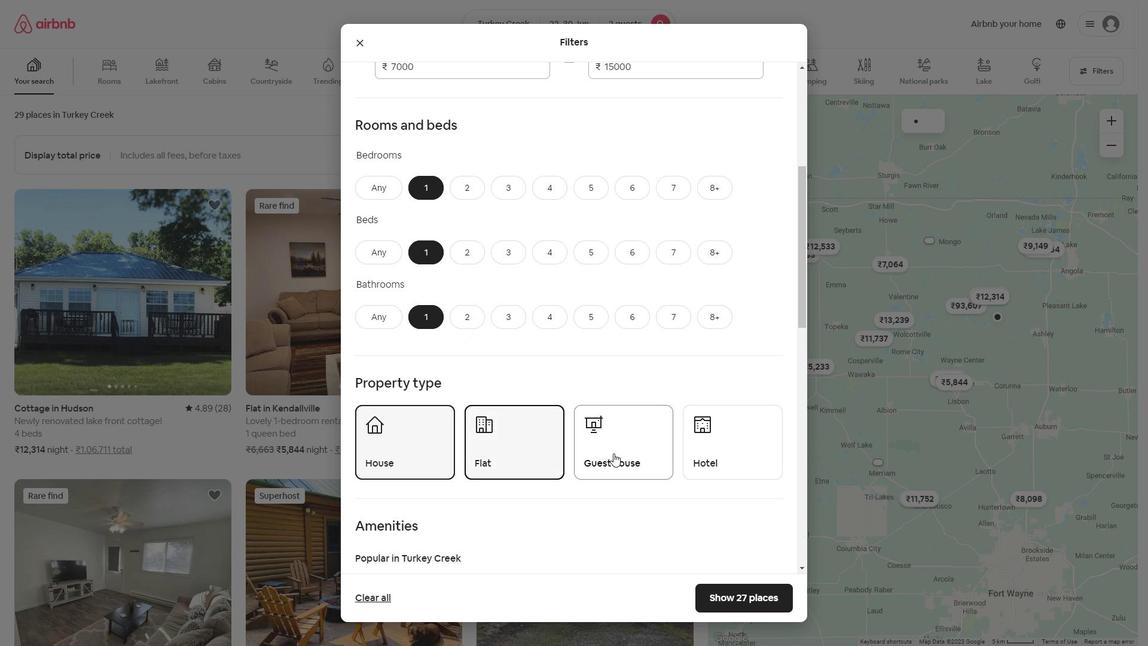 
Action: Mouse moved to (700, 448)
Screenshot: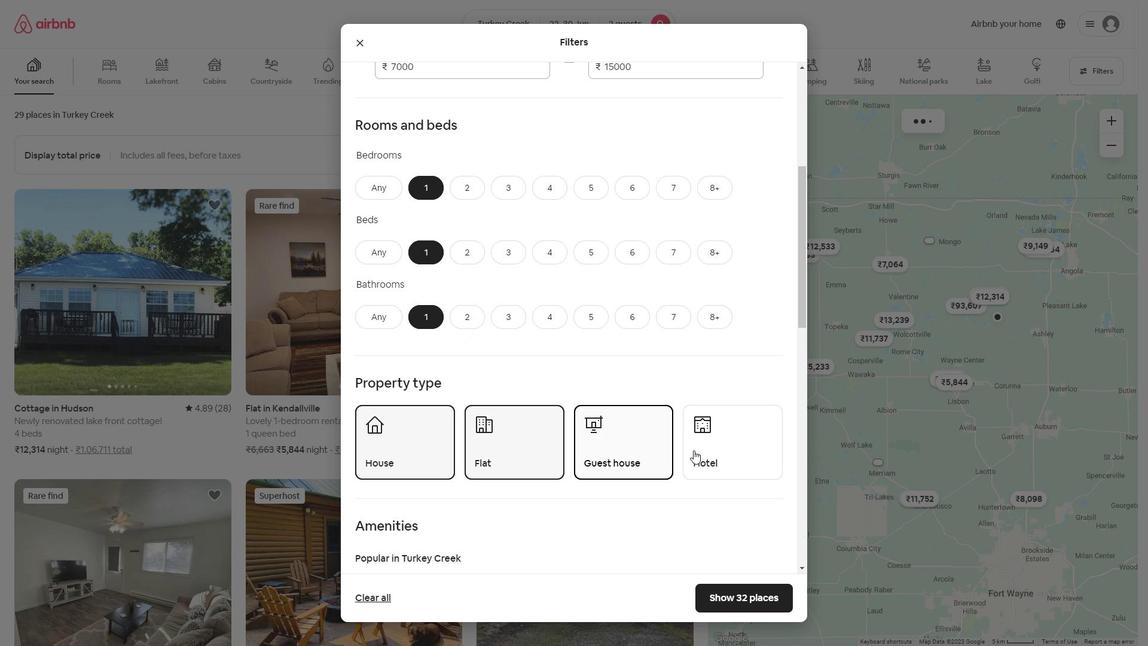 
Action: Mouse pressed left at (700, 448)
Screenshot: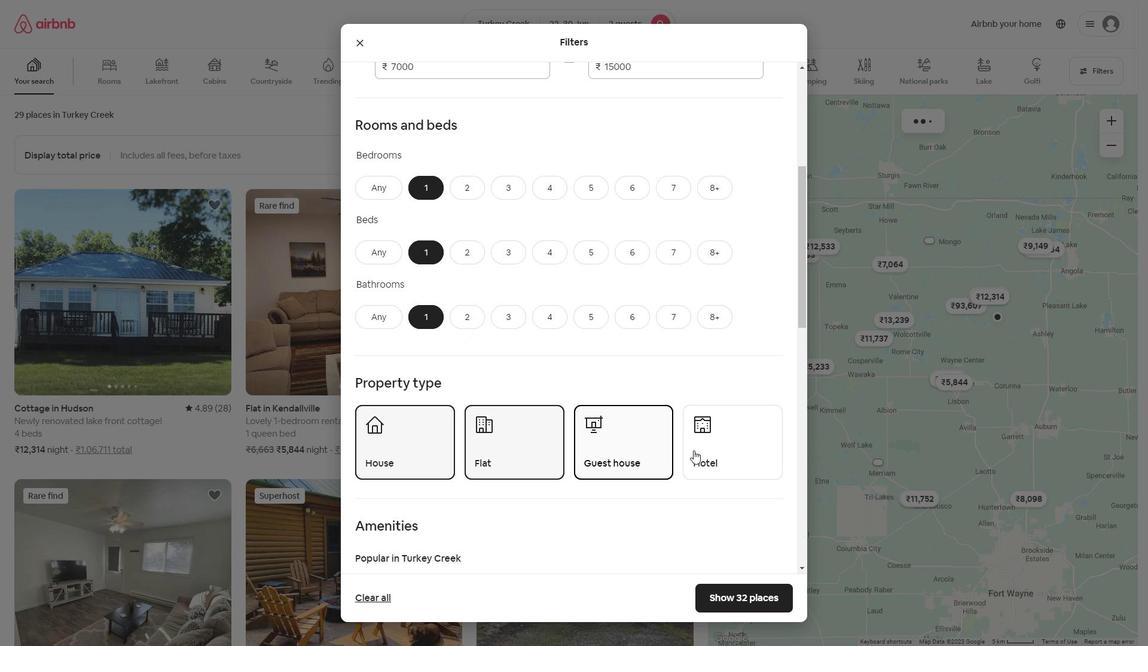 
Action: Mouse moved to (527, 403)
Screenshot: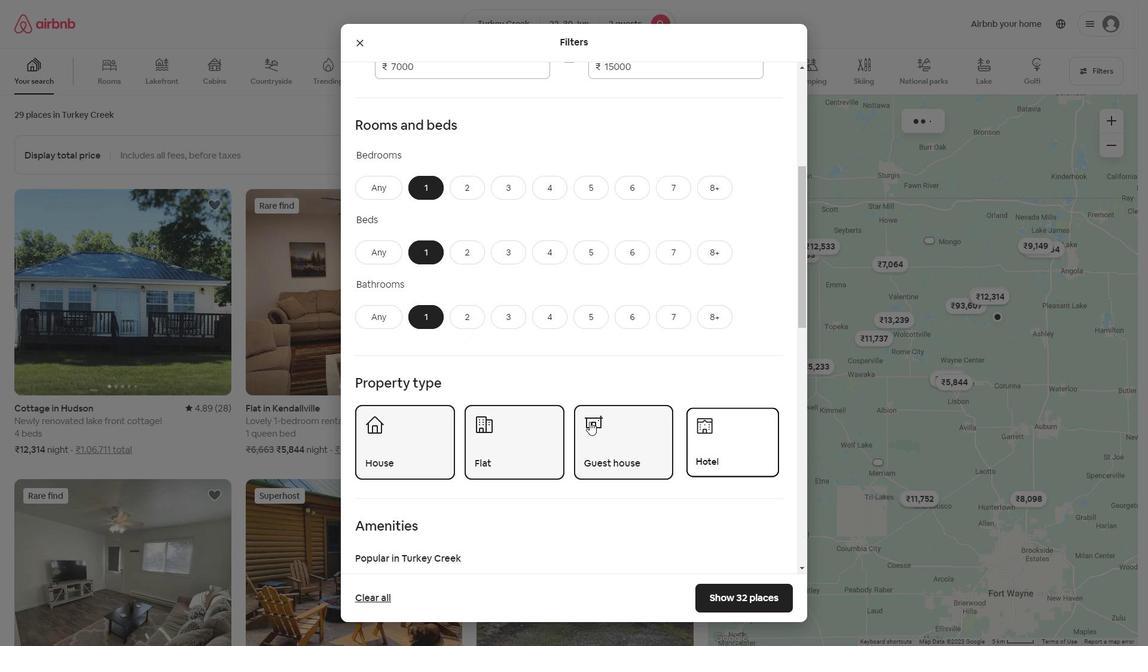 
Action: Mouse scrolled (527, 402) with delta (0, 0)
Screenshot: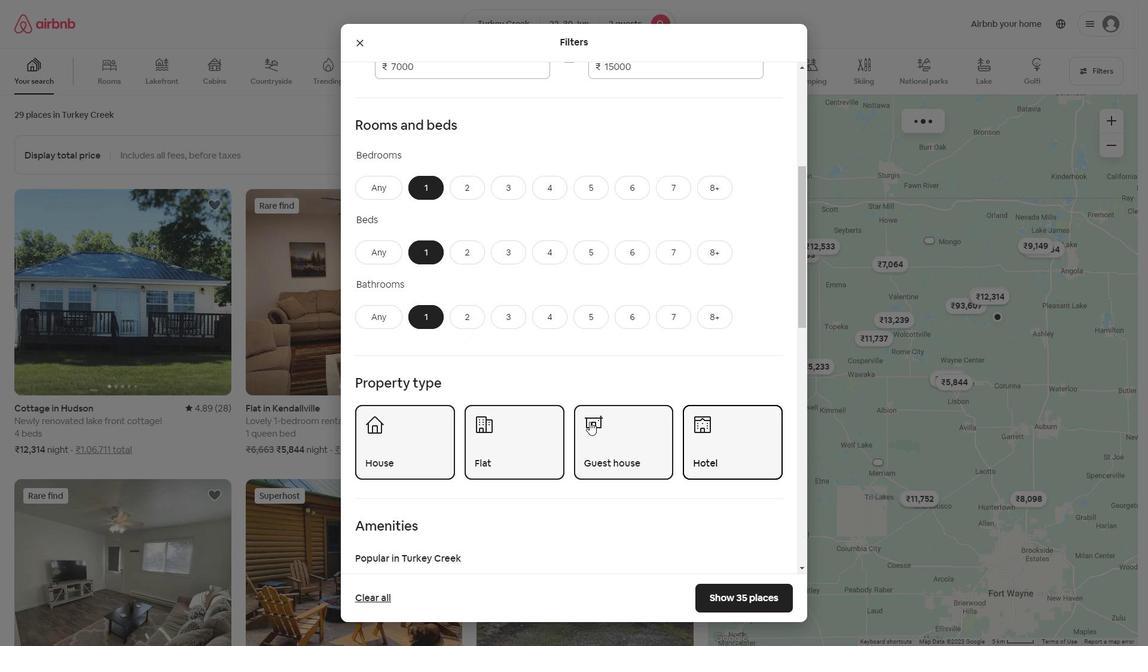 
Action: Mouse scrolled (527, 402) with delta (0, 0)
Screenshot: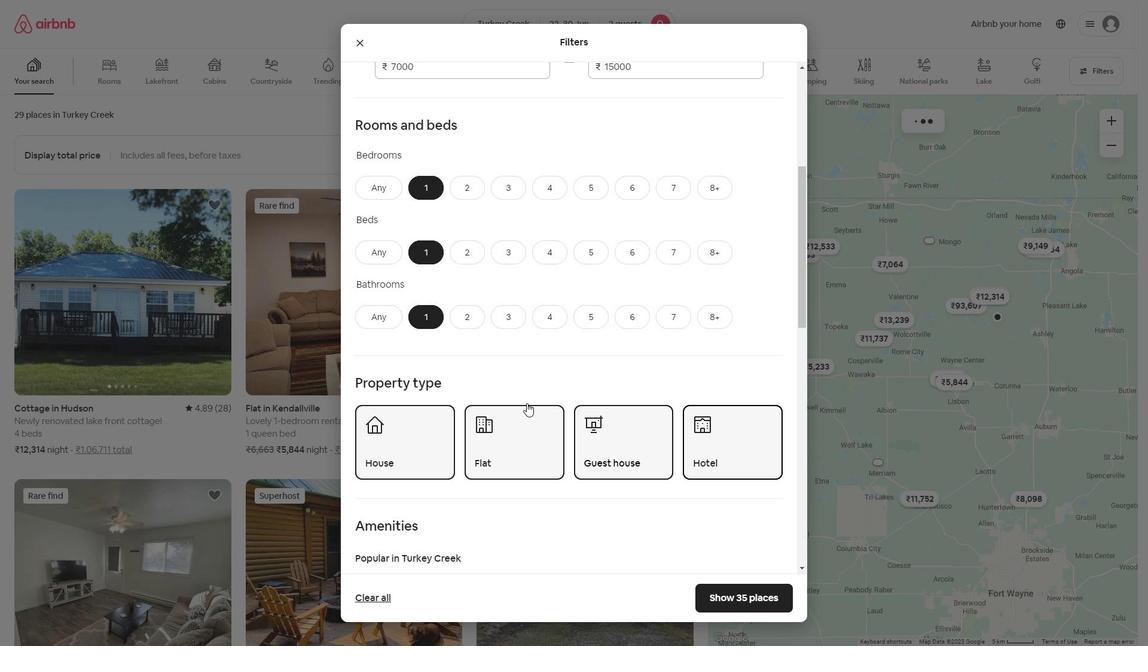 
Action: Mouse scrolled (527, 402) with delta (0, 0)
Screenshot: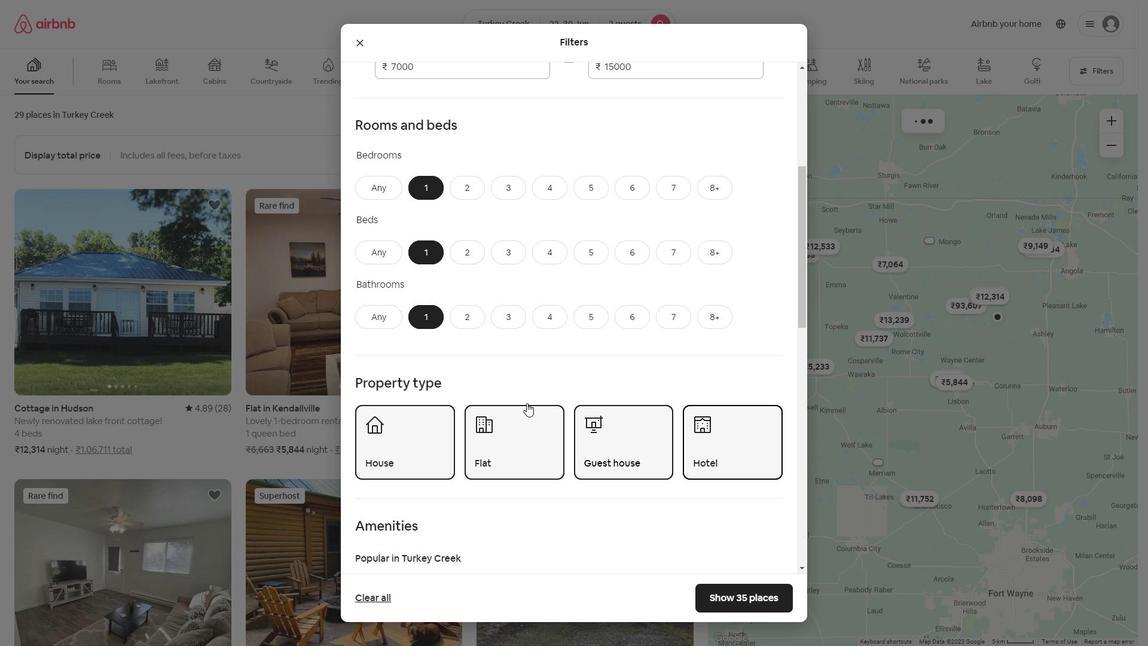 
Action: Mouse moved to (526, 402)
Screenshot: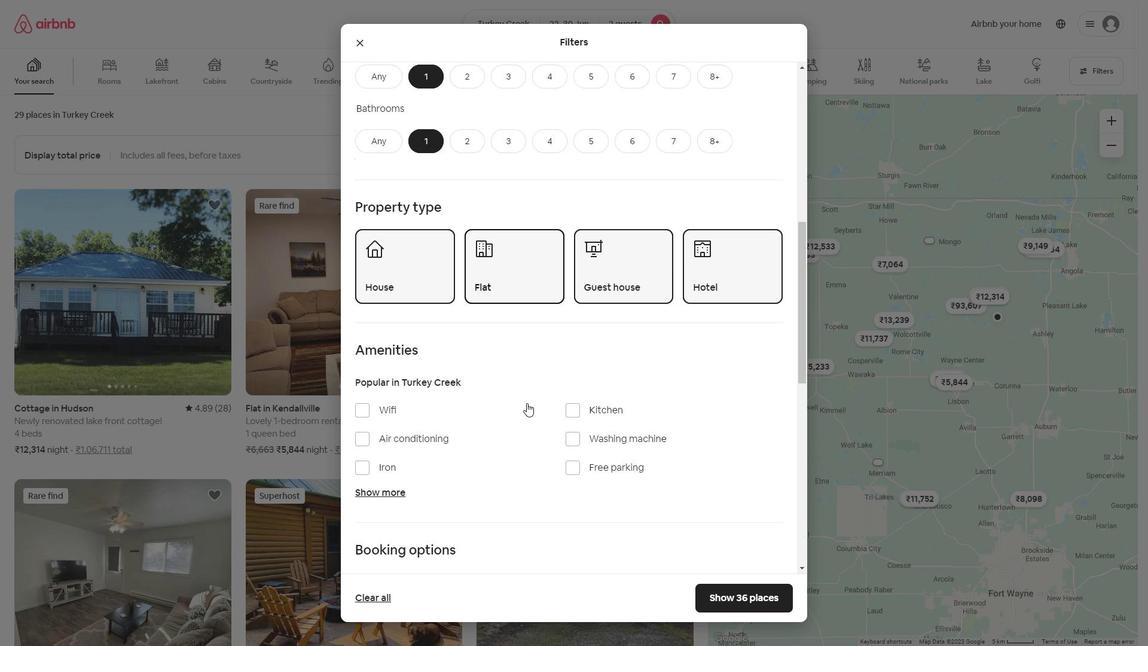
Action: Mouse scrolled (526, 402) with delta (0, 0)
Screenshot: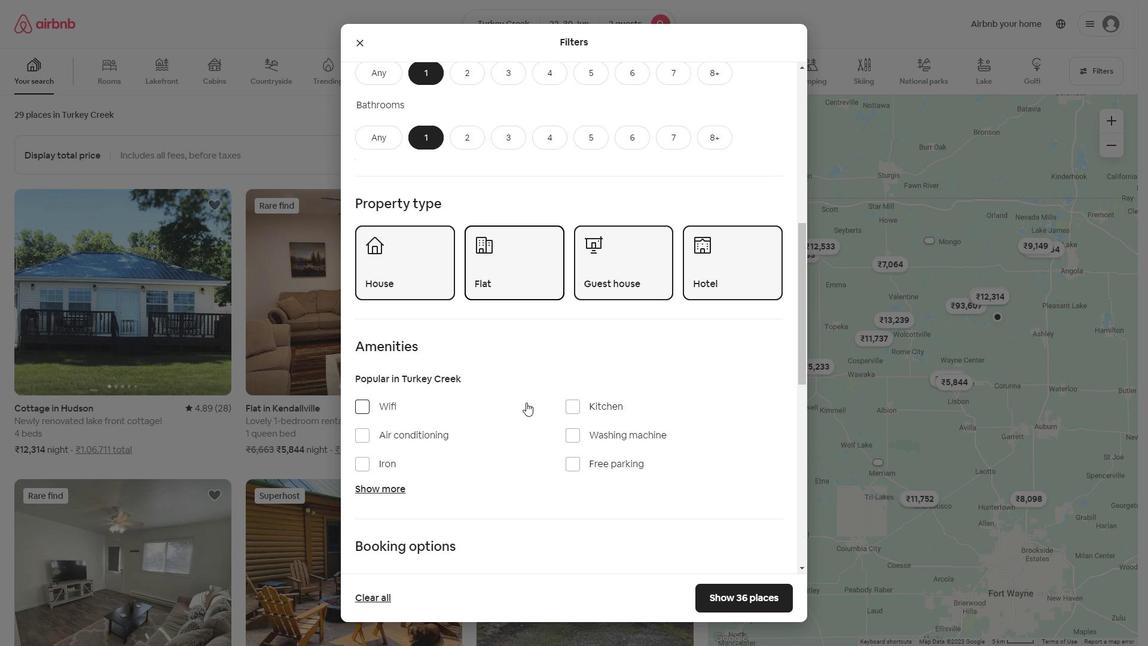 
Action: Mouse moved to (585, 358)
Screenshot: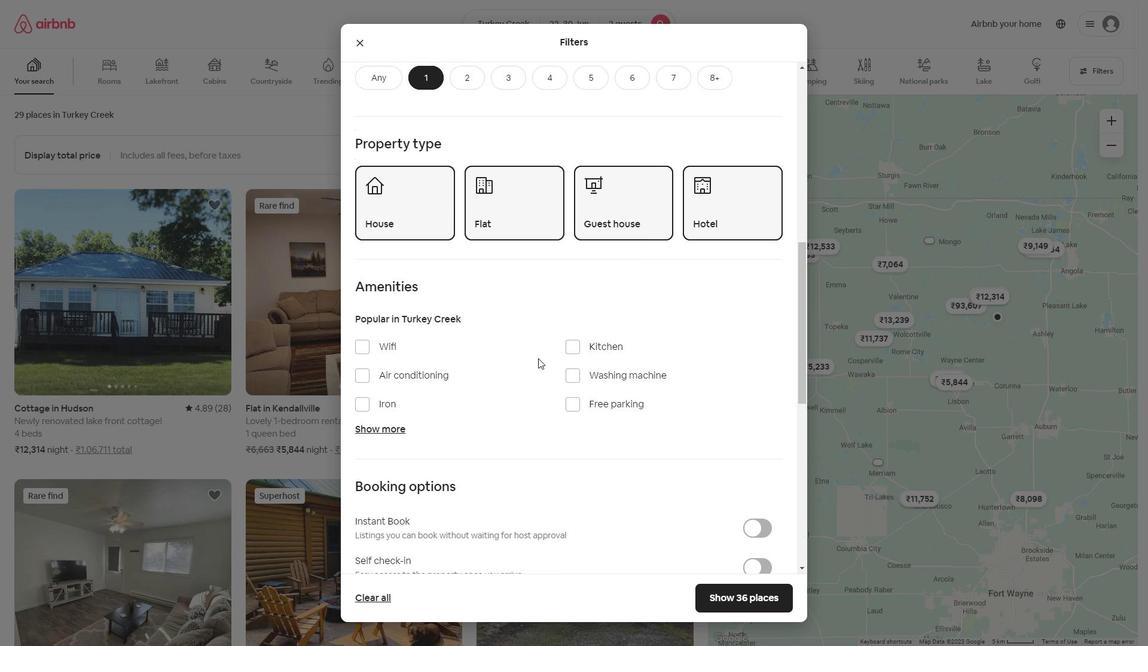 
Action: Mouse scrolled (585, 357) with delta (0, 0)
Screenshot: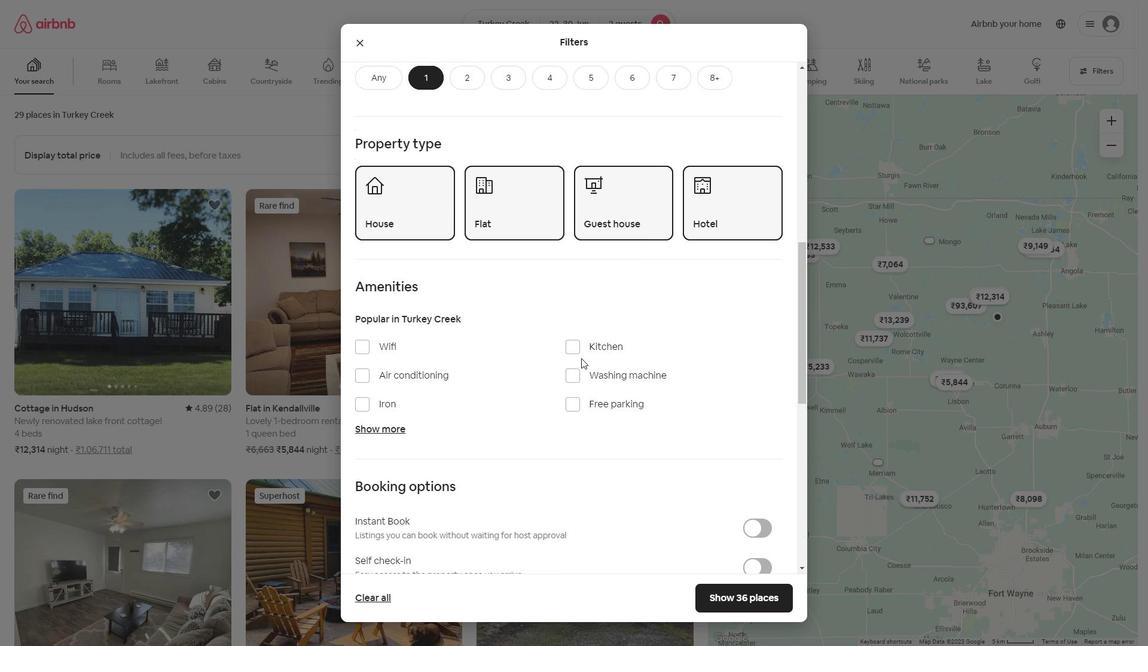 
Action: Mouse scrolled (585, 357) with delta (0, 0)
Screenshot: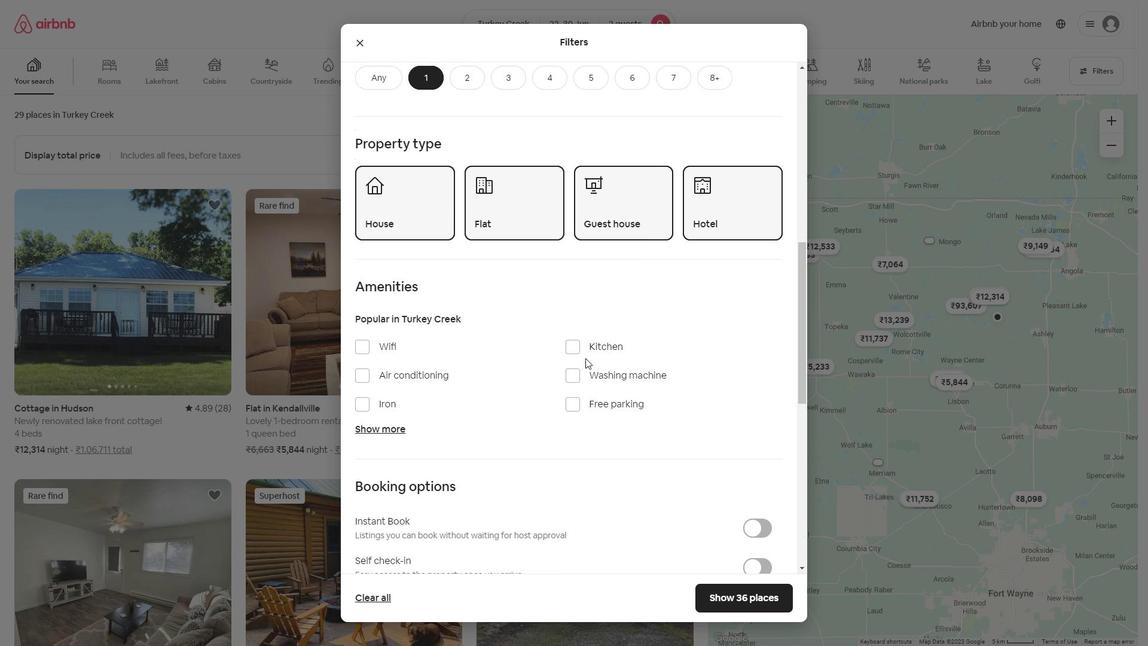 
Action: Mouse scrolled (585, 357) with delta (0, 0)
Screenshot: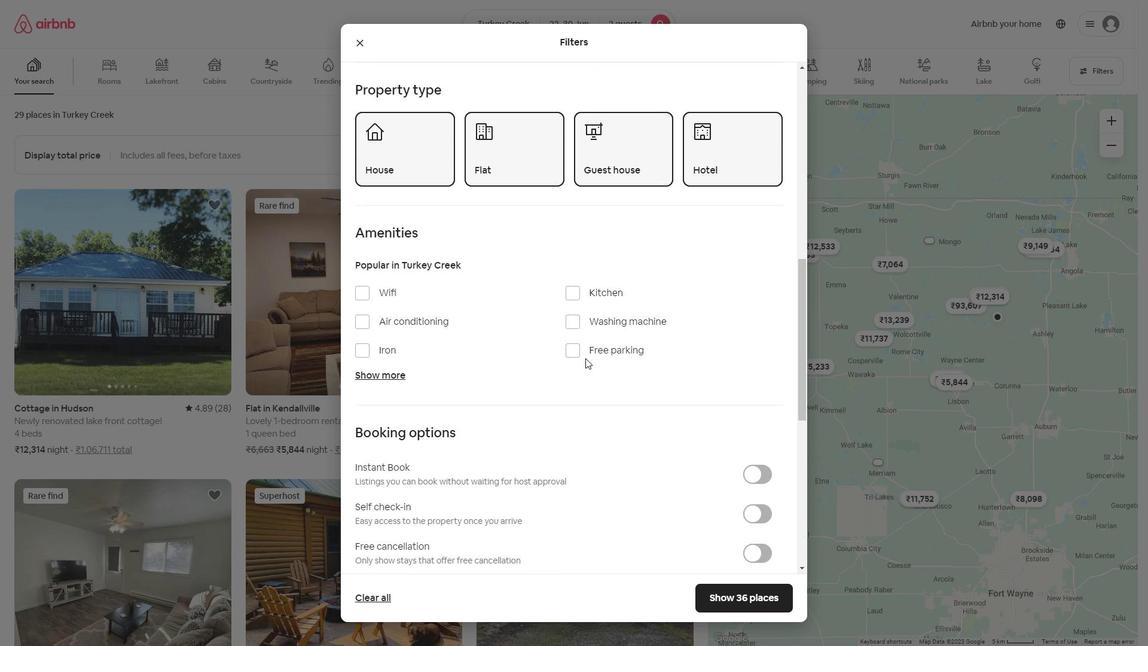 
Action: Mouse moved to (761, 390)
Screenshot: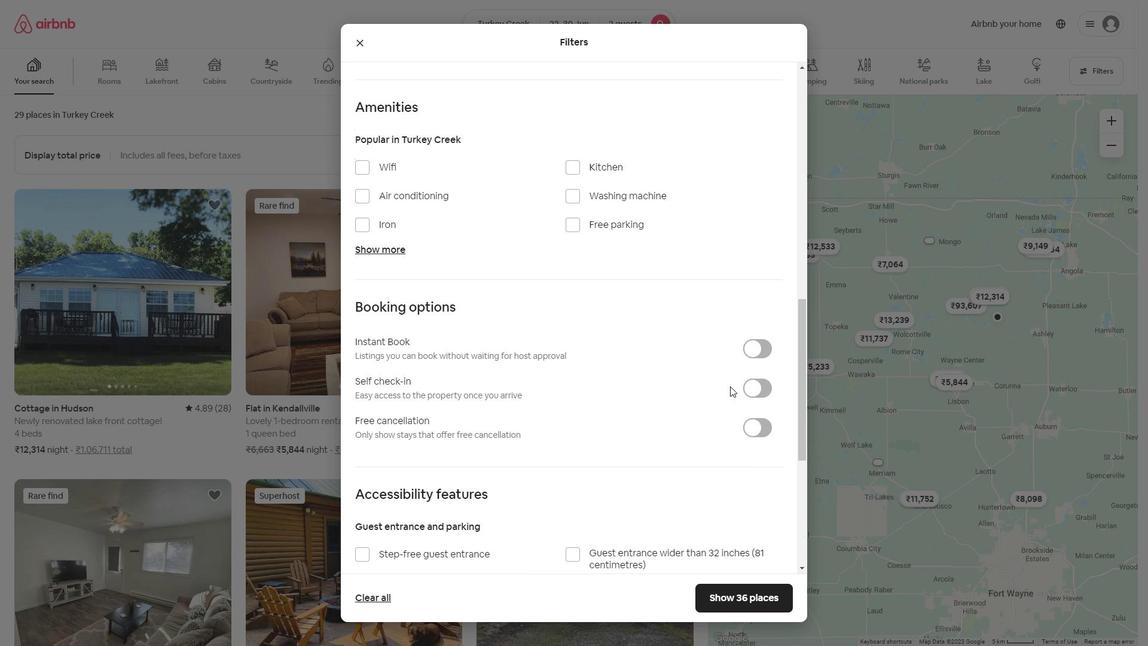 
Action: Mouse pressed left at (761, 390)
Screenshot: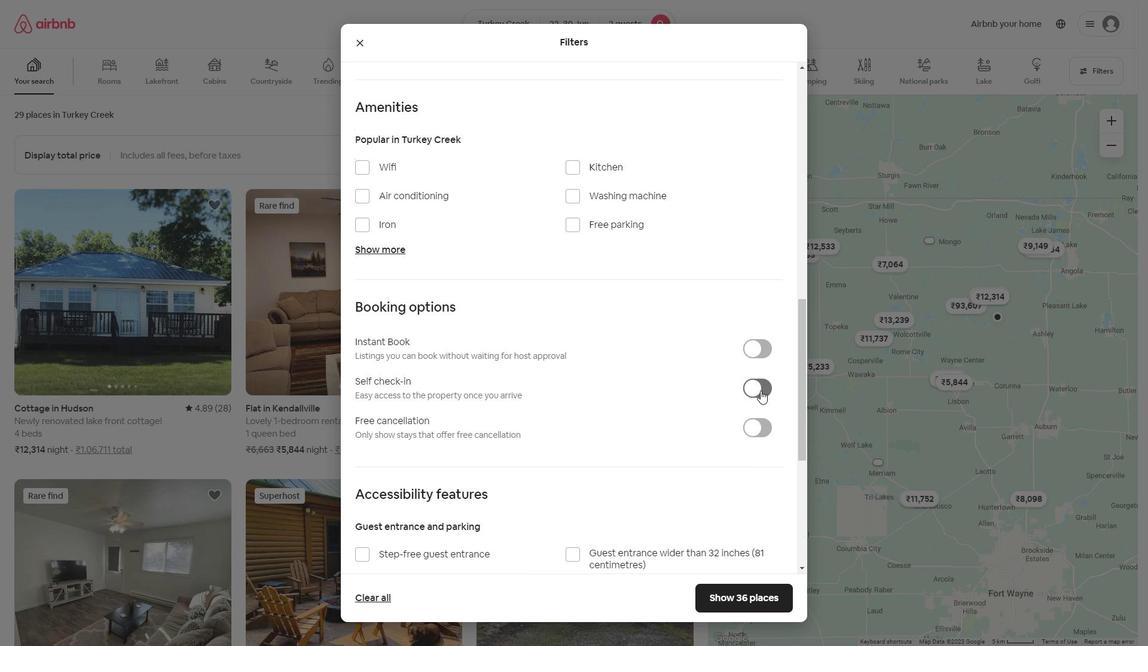 
Action: Mouse moved to (671, 401)
Screenshot: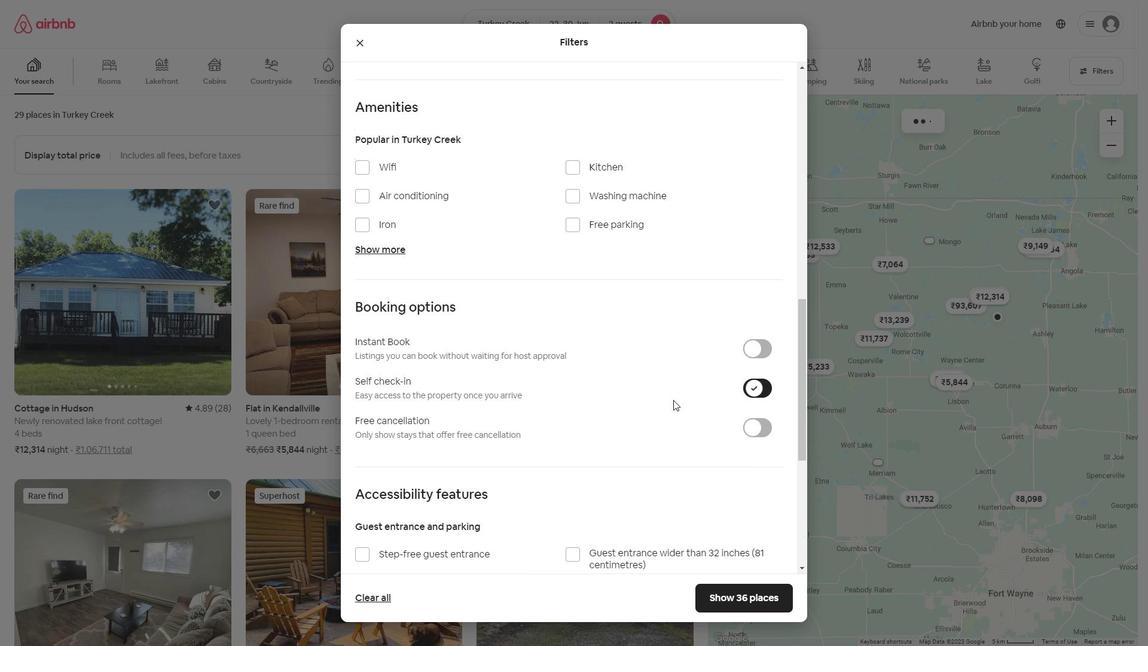 
Action: Mouse scrolled (671, 400) with delta (0, 0)
Screenshot: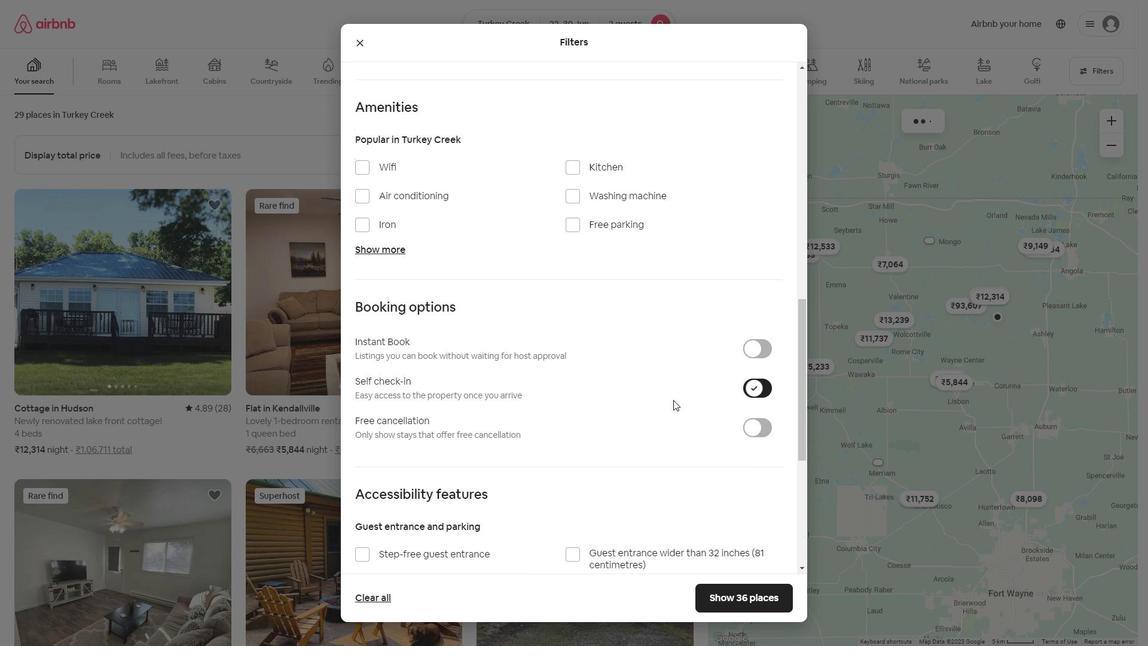 
Action: Mouse moved to (671, 401)
Screenshot: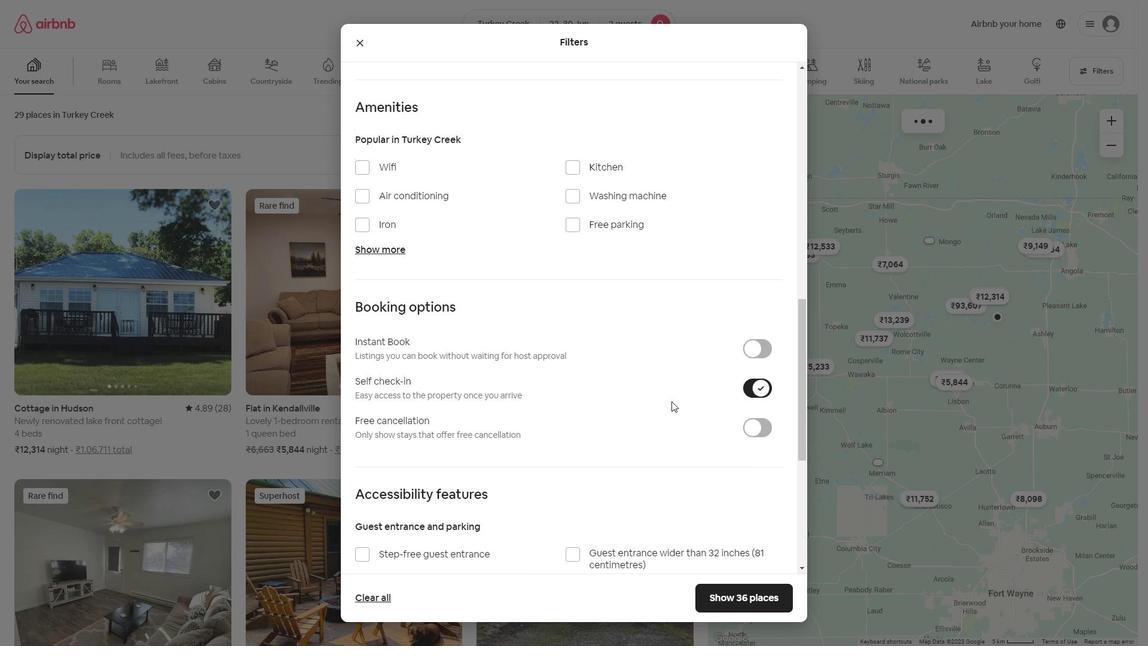 
Action: Mouse scrolled (671, 400) with delta (0, 0)
Screenshot: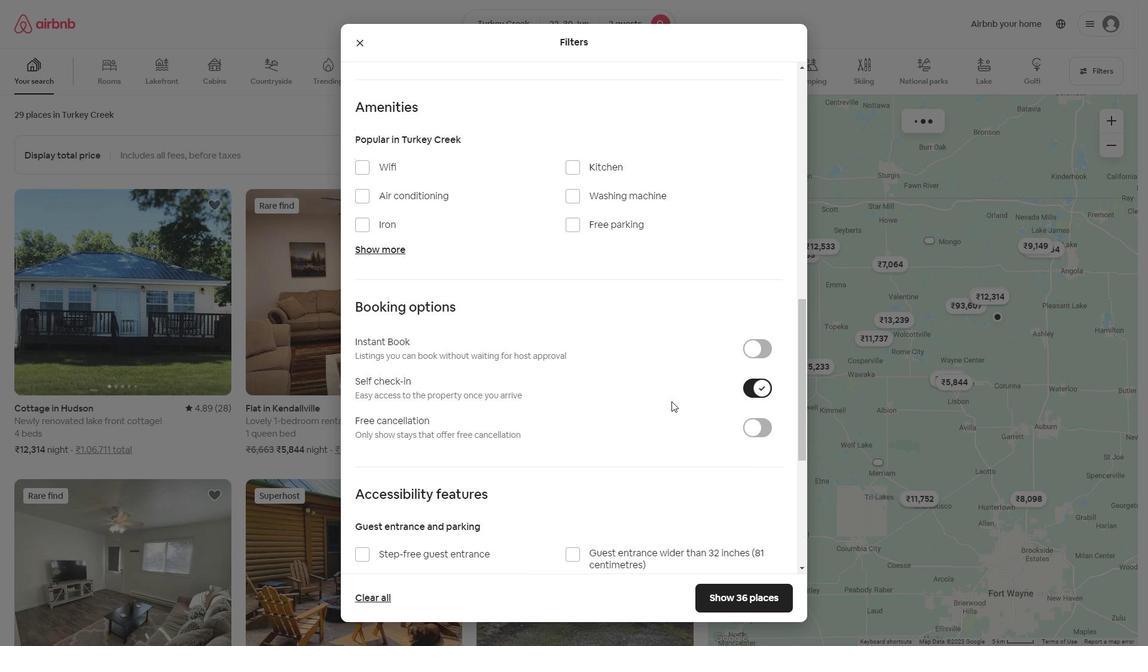 
Action: Mouse moved to (670, 401)
Screenshot: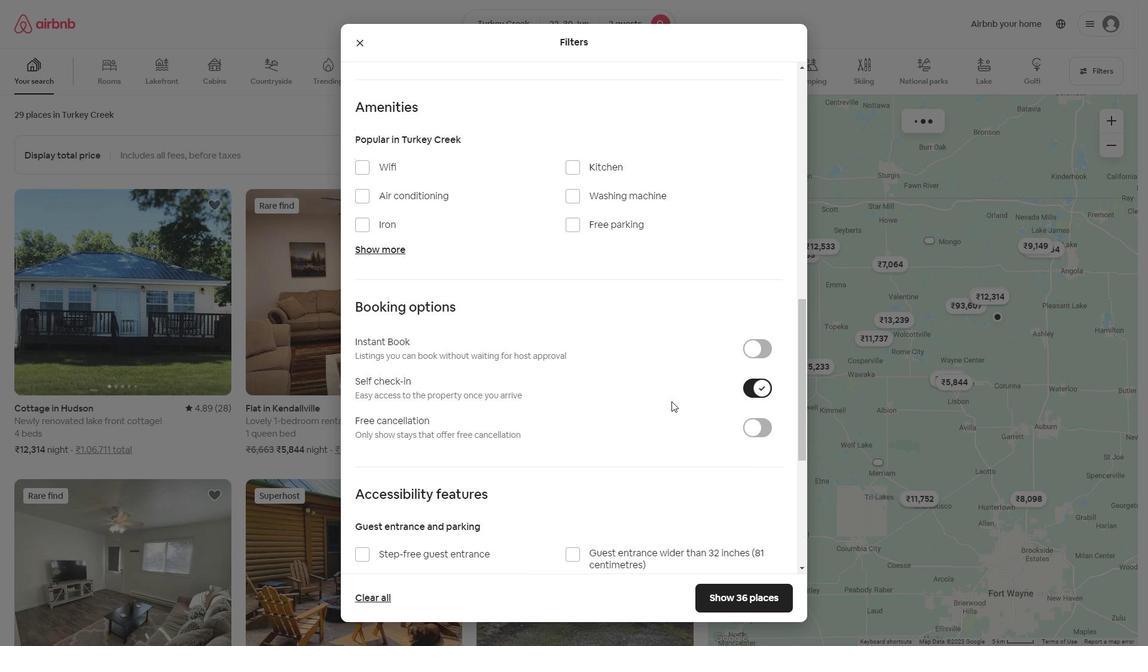 
Action: Mouse scrolled (671, 400) with delta (0, 0)
Screenshot: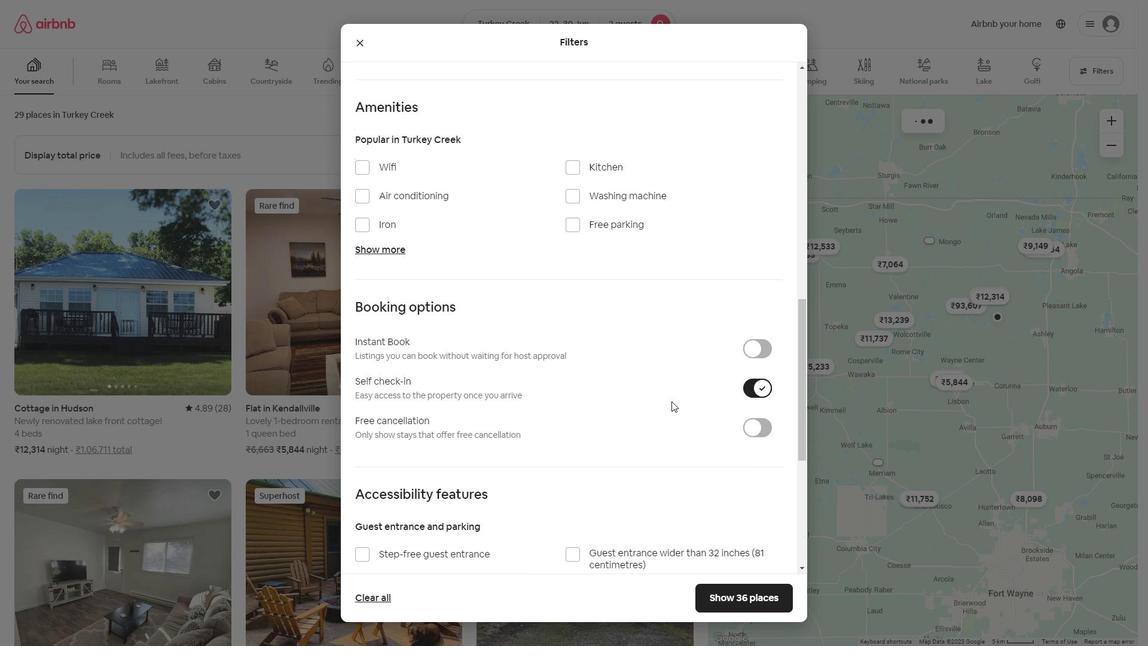 
Action: Mouse moved to (643, 412)
Screenshot: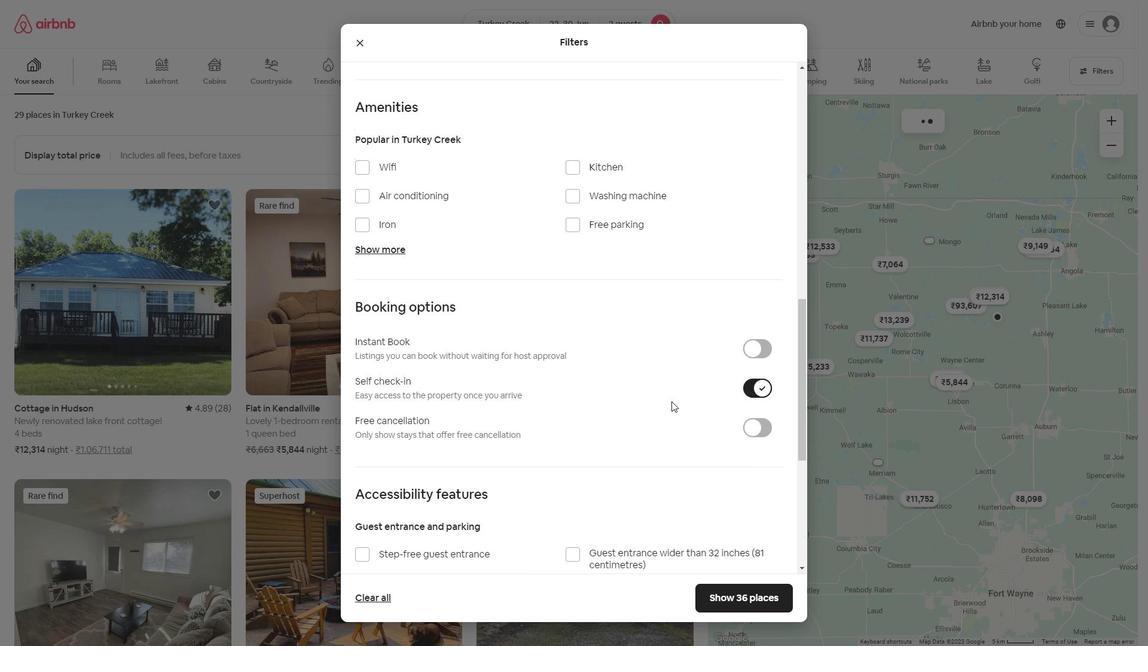 
Action: Mouse scrolled (670, 401) with delta (0, 0)
Screenshot: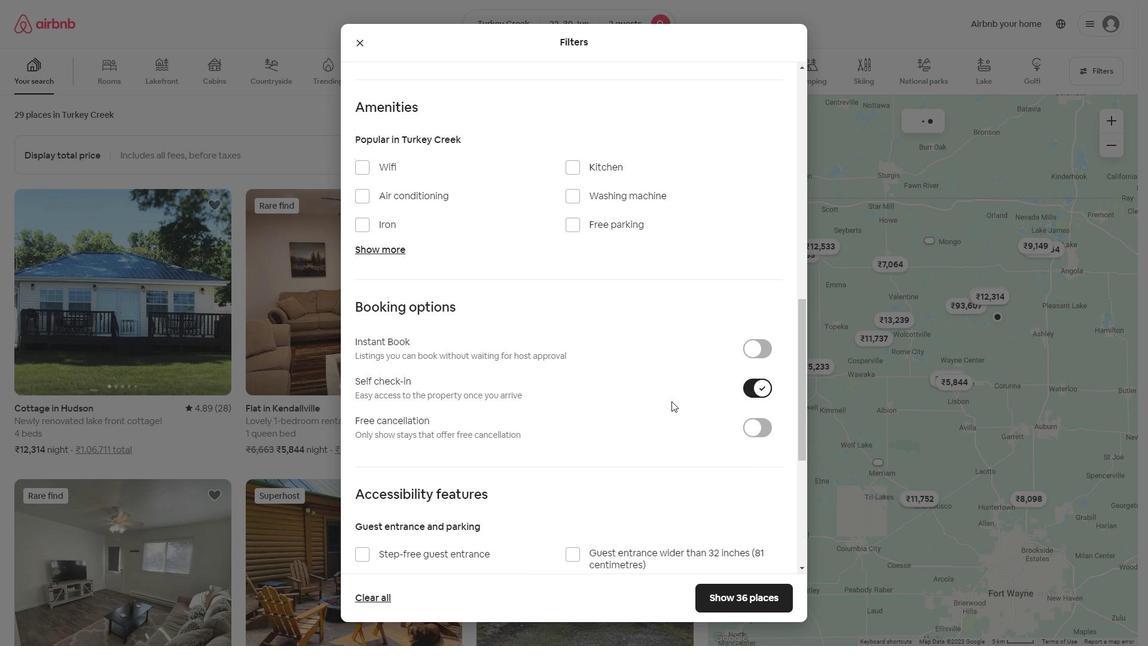 
Action: Mouse moved to (585, 423)
Screenshot: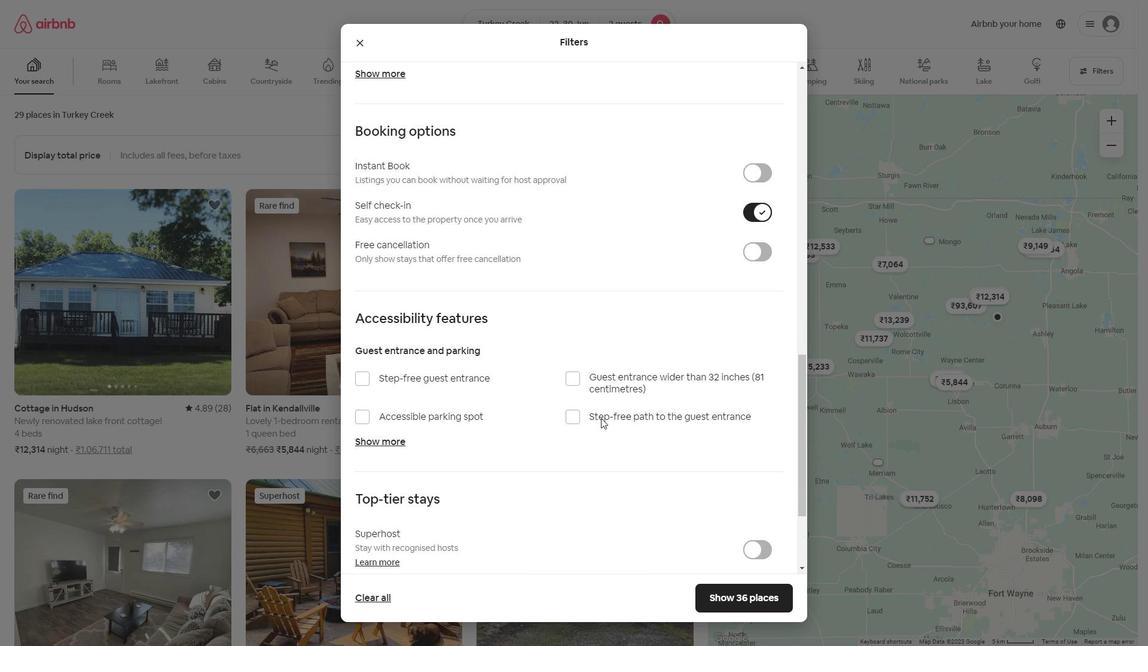 
Action: Mouse scrolled (592, 420) with delta (0, 0)
Screenshot: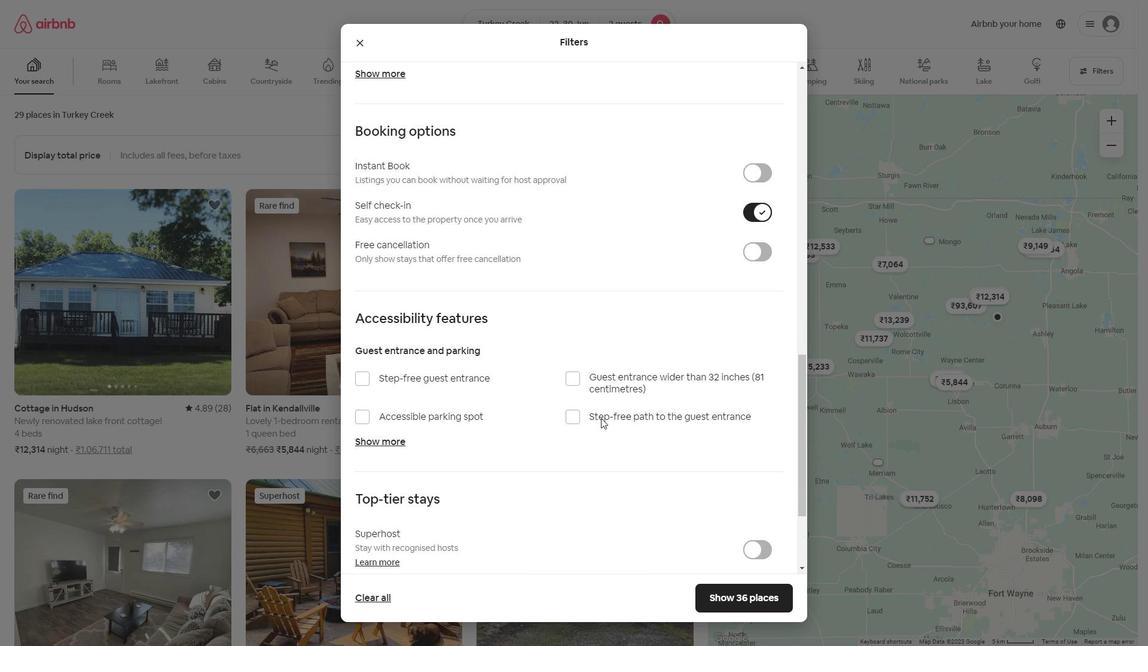
Action: Mouse moved to (569, 424)
Screenshot: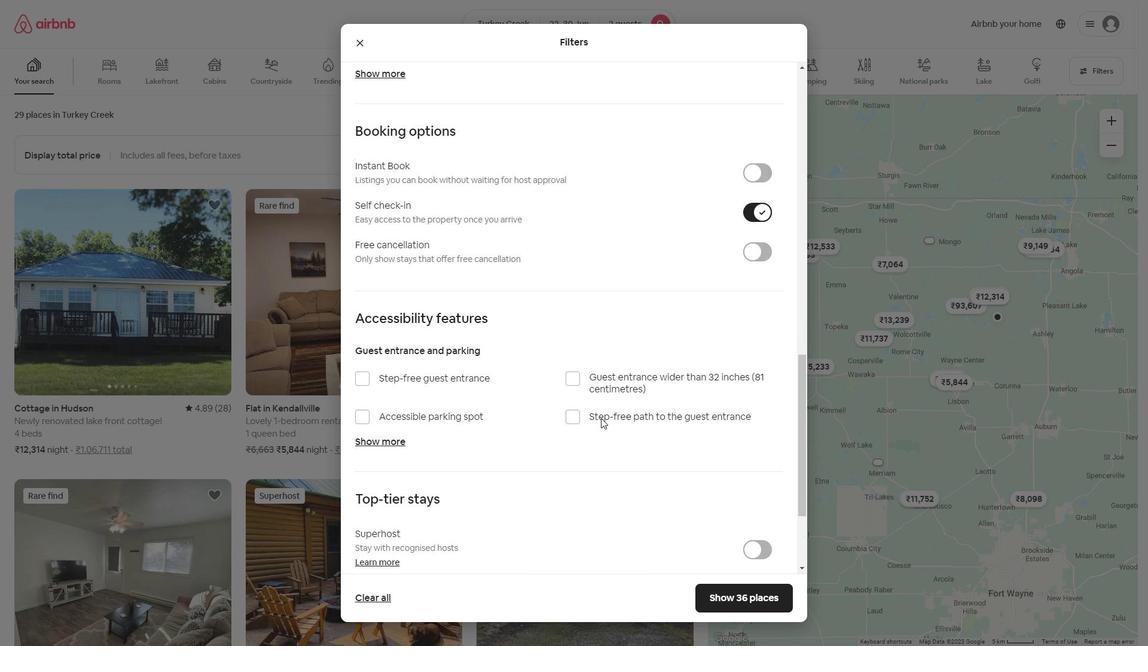 
Action: Mouse scrolled (581, 423) with delta (0, 0)
Screenshot: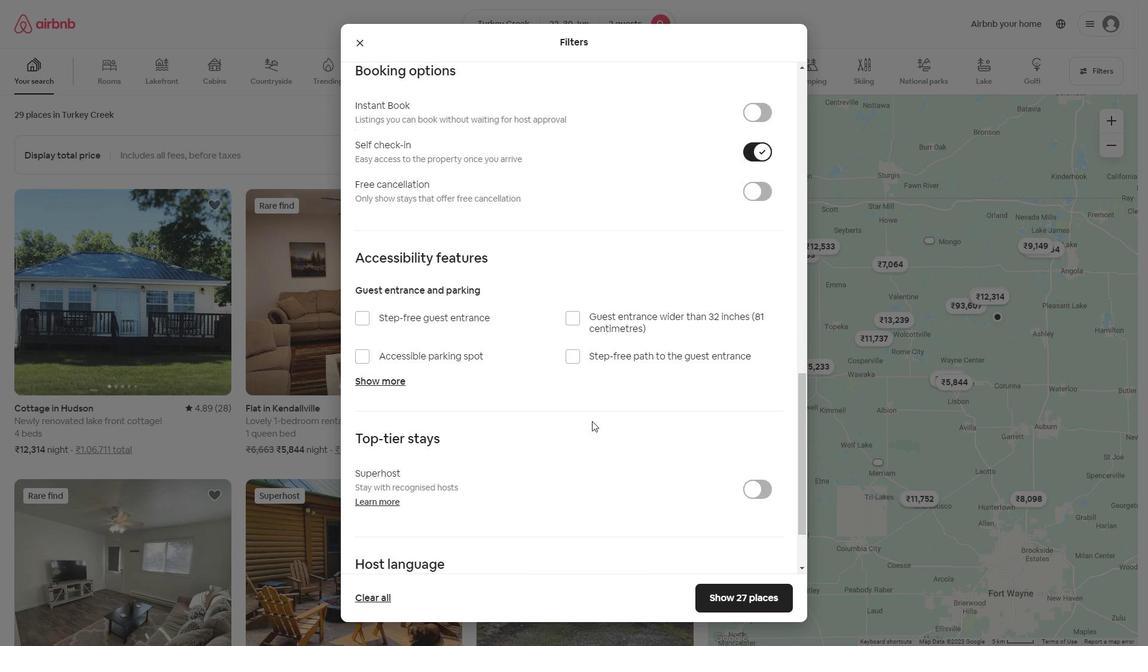 
Action: Mouse moved to (553, 424)
Screenshot: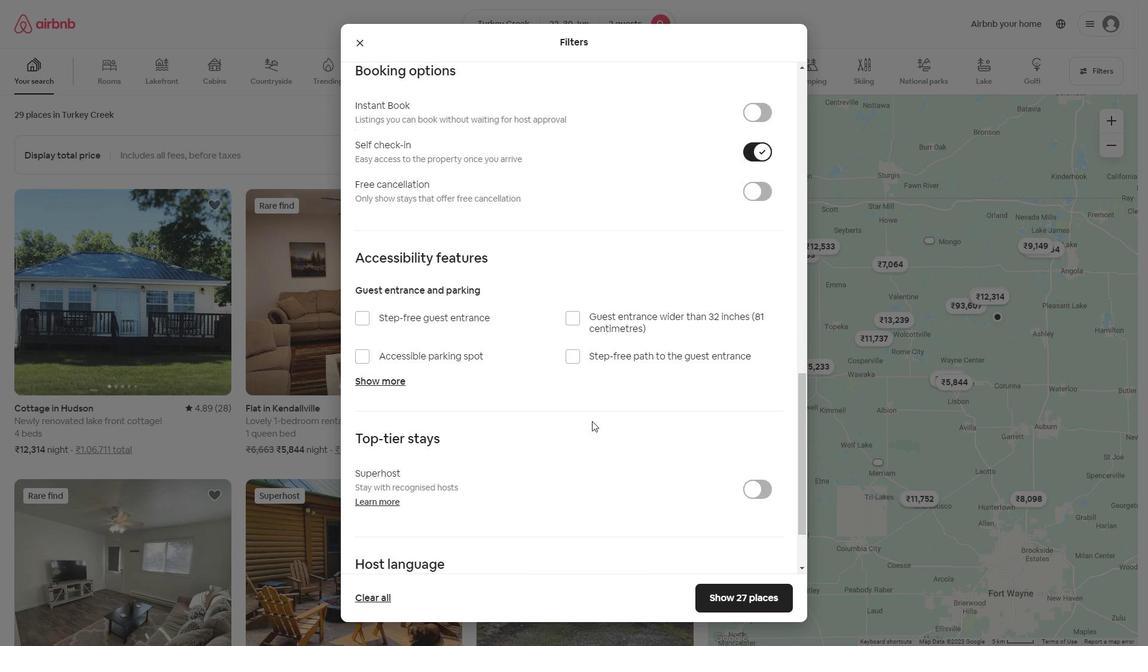 
Action: Mouse scrolled (569, 423) with delta (0, 0)
Screenshot: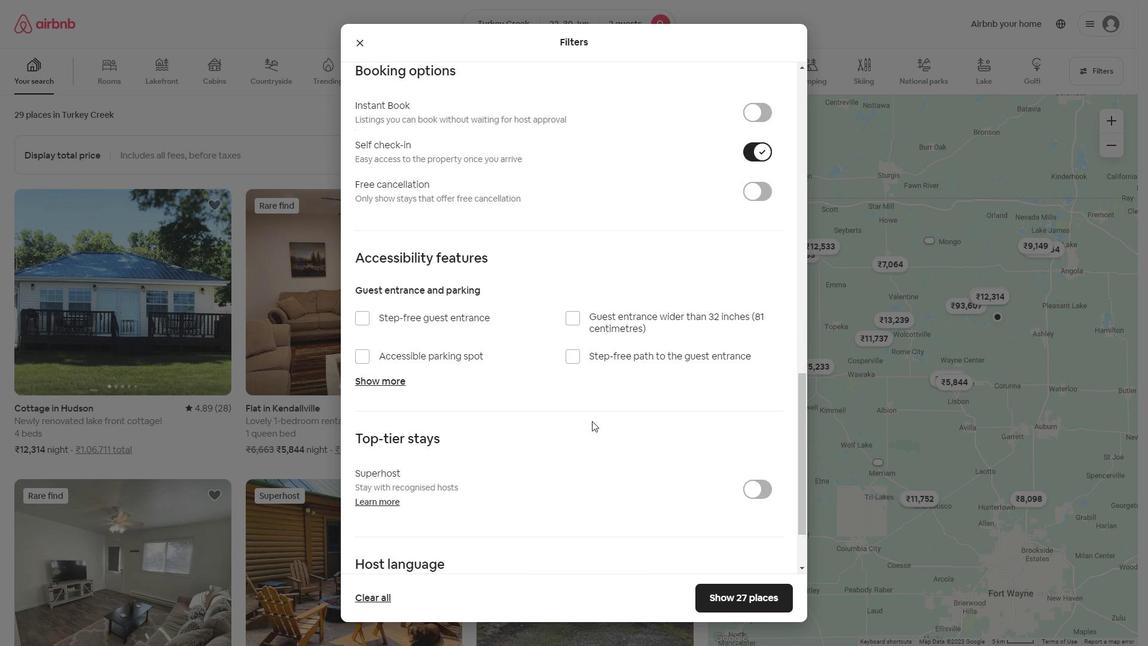 
Action: Mouse moved to (458, 413)
Screenshot: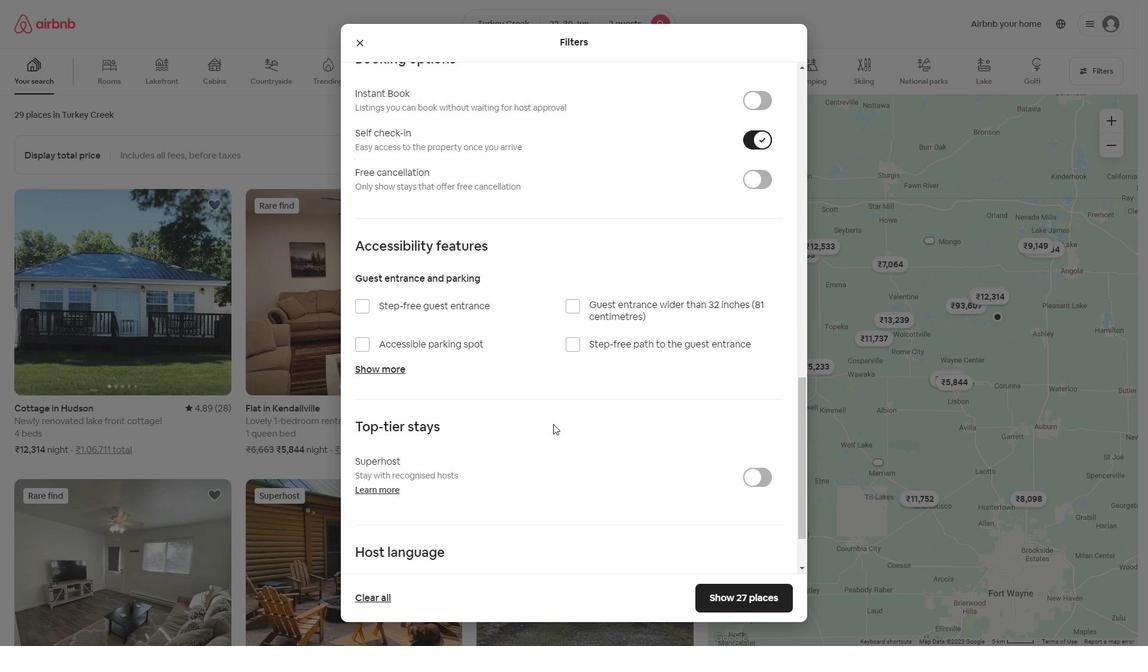 
Action: Mouse scrolled (548, 423) with delta (0, 0)
Screenshot: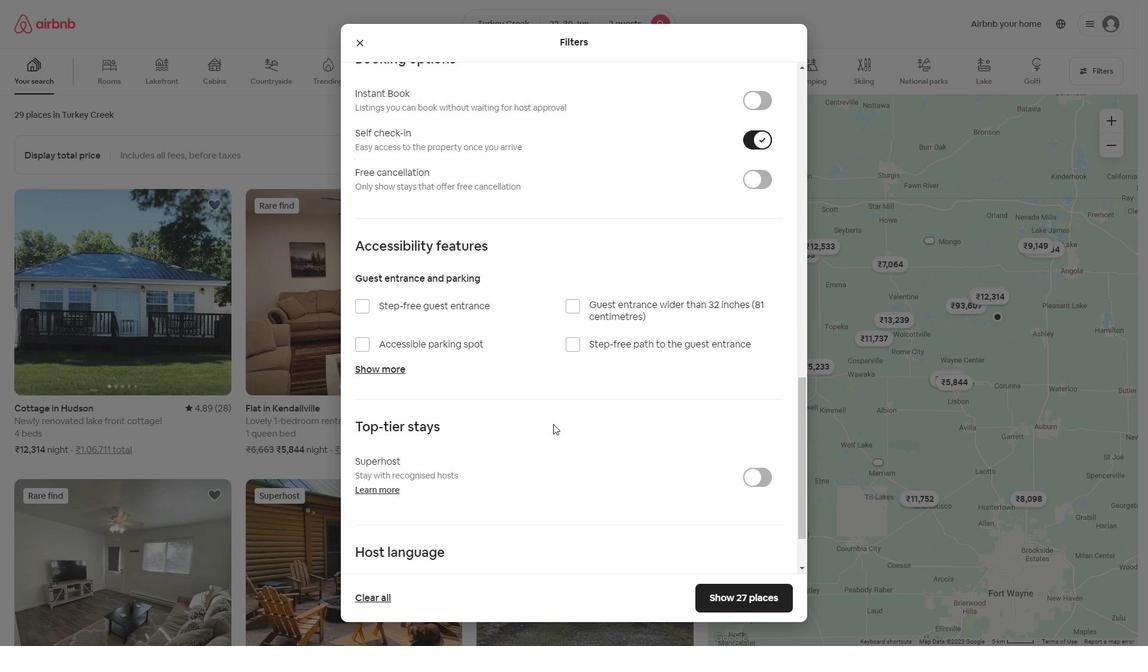 
Action: Mouse moved to (372, 508)
Screenshot: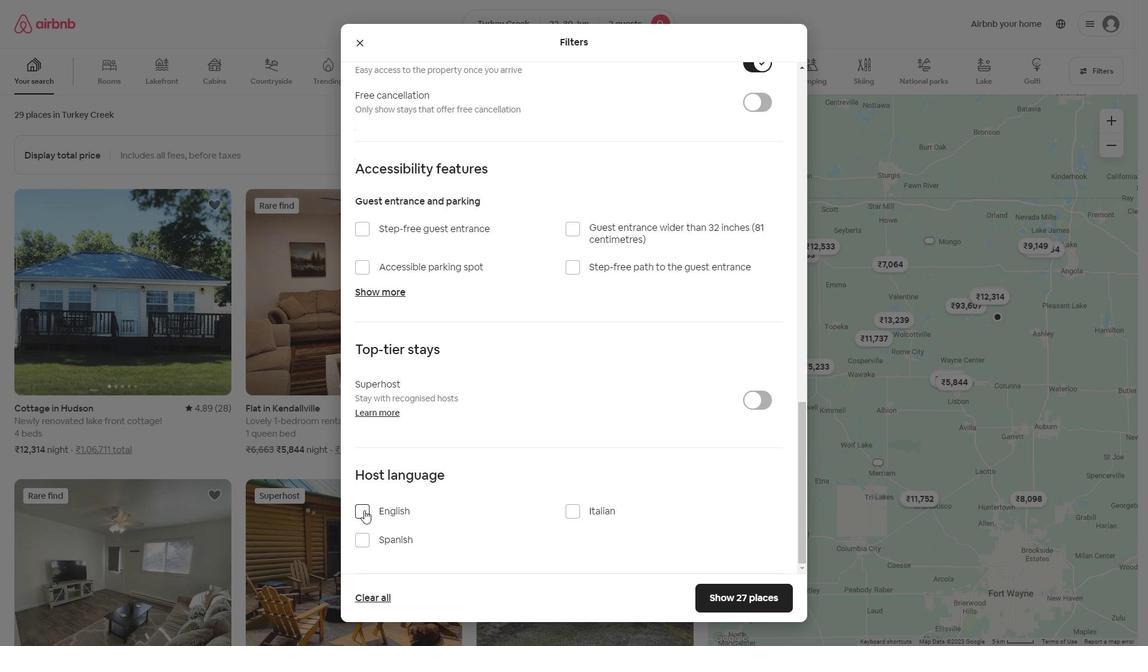 
Action: Mouse pressed left at (372, 508)
Screenshot: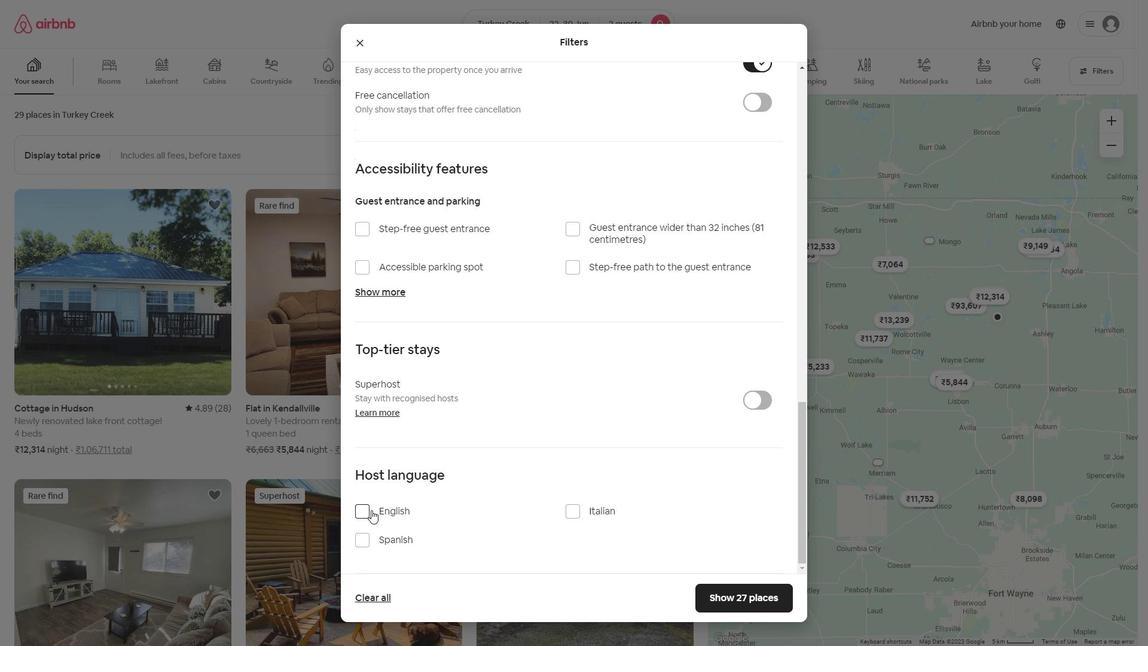 
Action: Mouse moved to (725, 594)
Screenshot: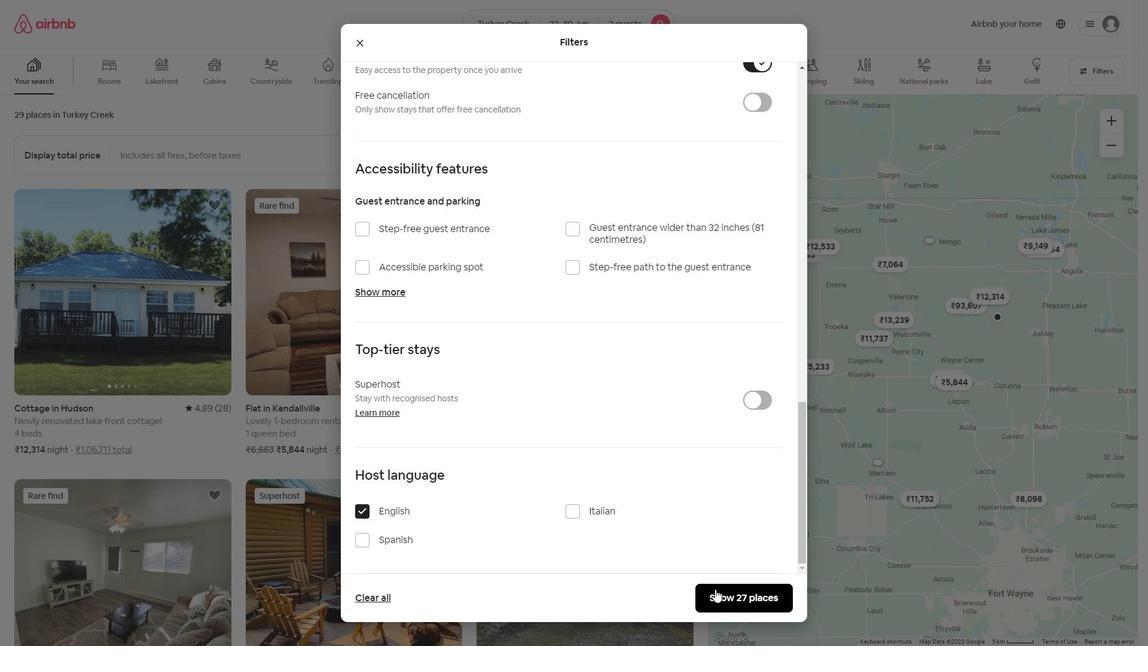 
Action: Mouse pressed left at (725, 594)
Screenshot: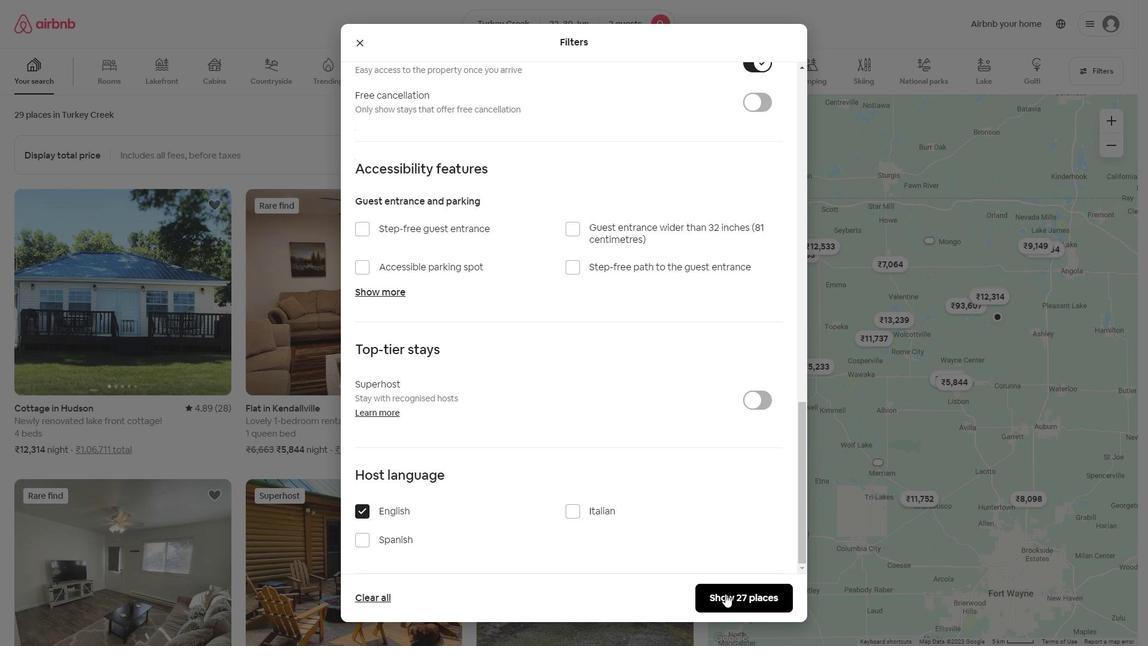 
Action: Mouse moved to (708, 590)
Screenshot: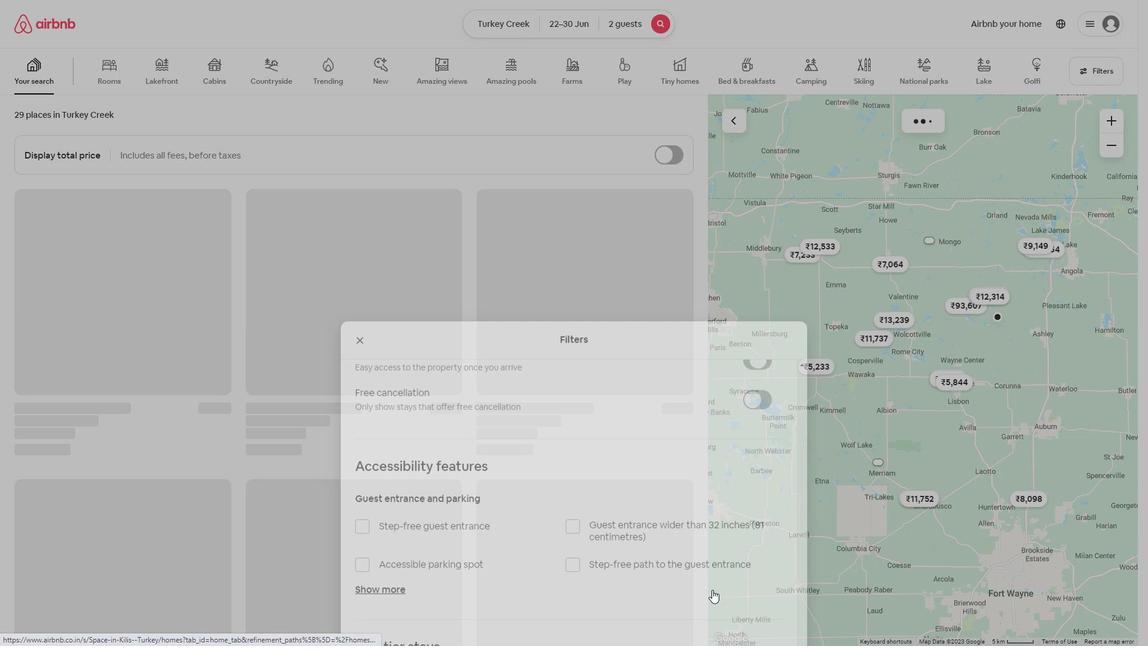 
